 Task: Look for space in Aïn Kercha, Algeria from 9th June, 2023 to 16th June, 2023 for 2 adults in price range Rs.8000 to Rs.16000. Place can be entire place with 2 bedrooms having 2 beds and 1 bathroom. Property type can be house, flat, hotel. Booking option can be shelf check-in. Required host language is .
Action: Mouse moved to (427, 85)
Screenshot: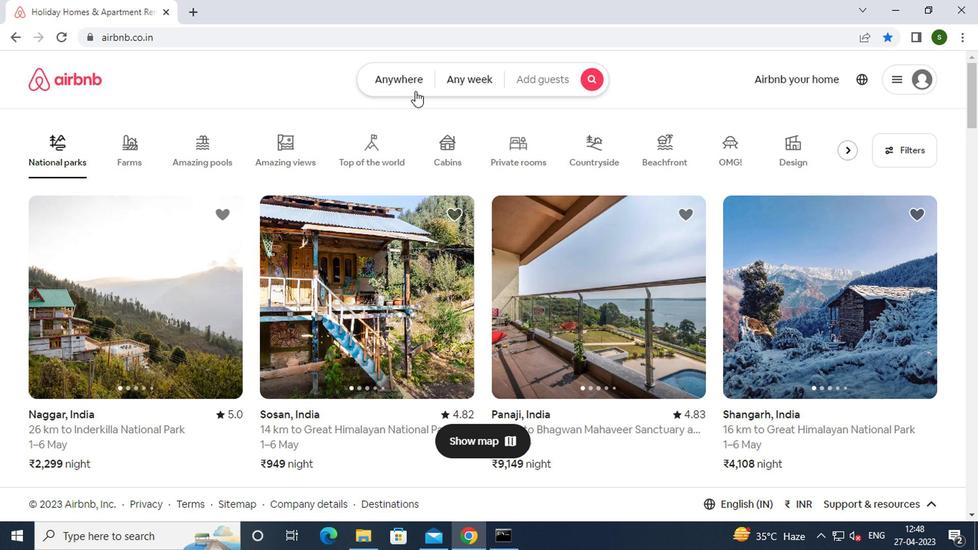
Action: Mouse pressed left at (427, 85)
Screenshot: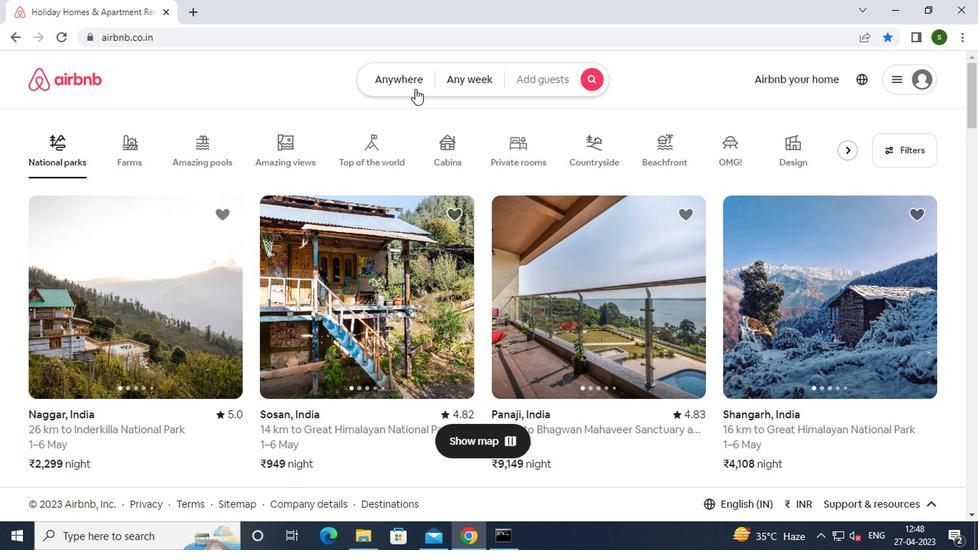 
Action: Mouse moved to (333, 134)
Screenshot: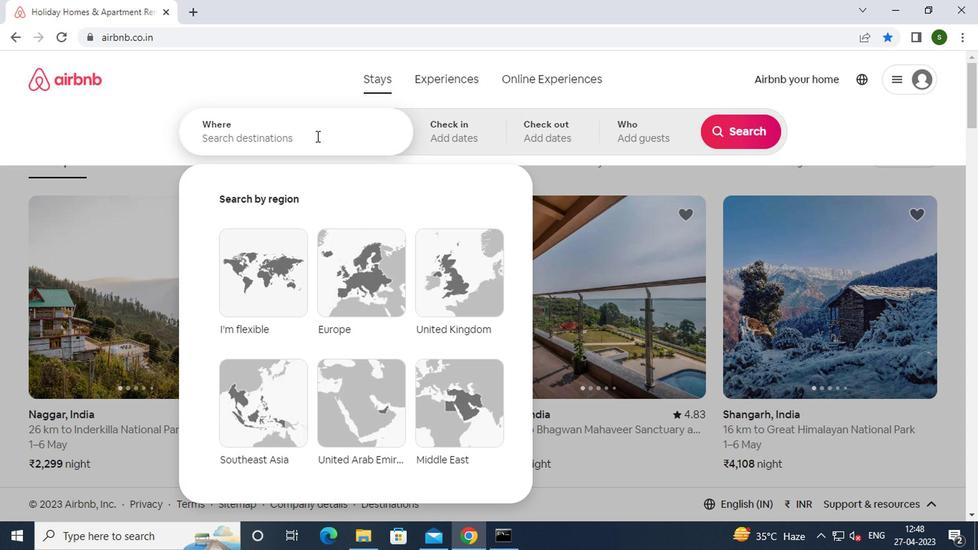 
Action: Mouse pressed left at (333, 134)
Screenshot: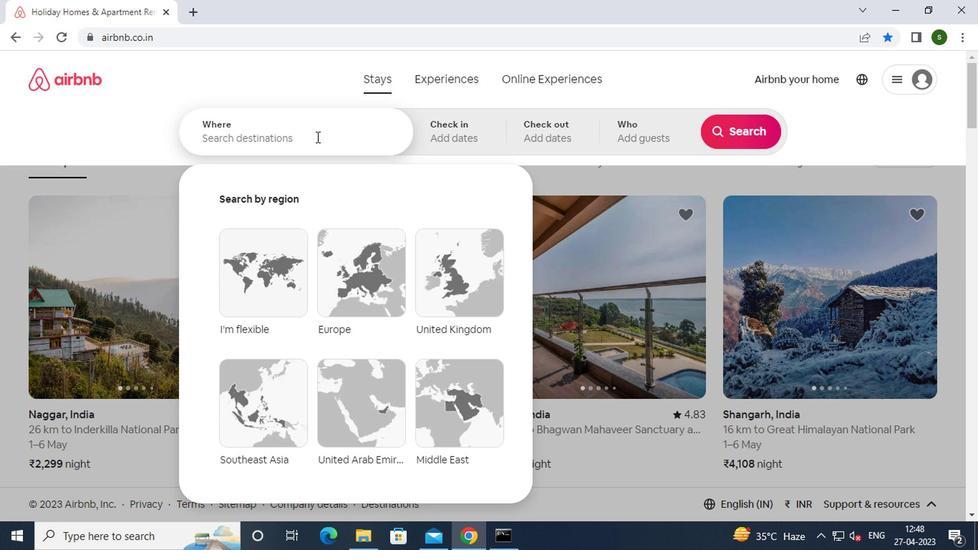 
Action: Key pressed a<Key.caps_lock>in<Key.space><Key.caps_lock>k<Key.caps_lock>ercha
Screenshot: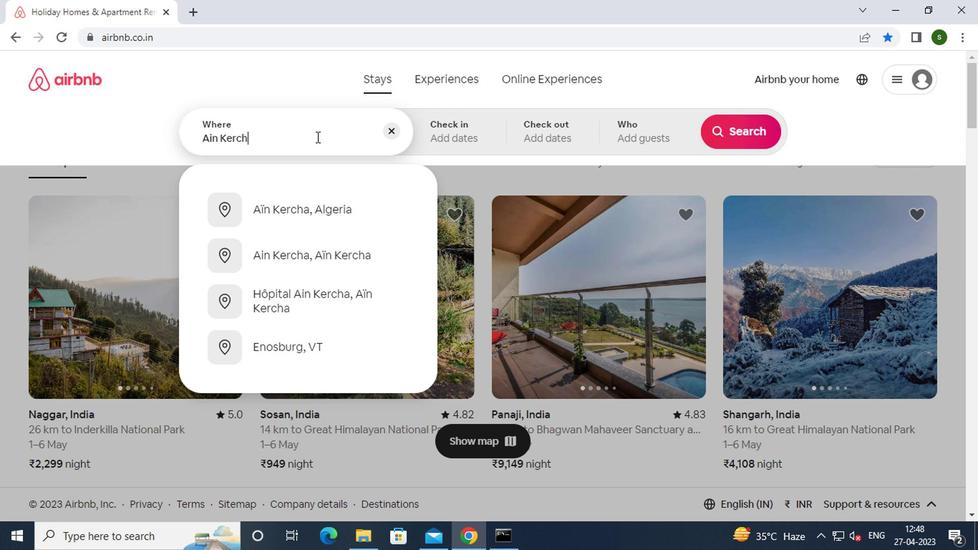 
Action: Mouse moved to (336, 195)
Screenshot: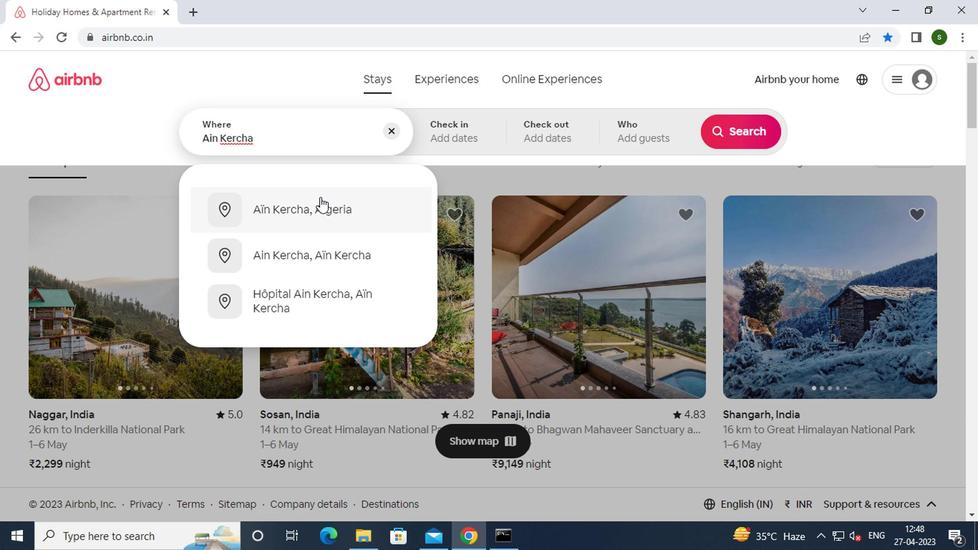 
Action: Mouse pressed left at (336, 195)
Screenshot: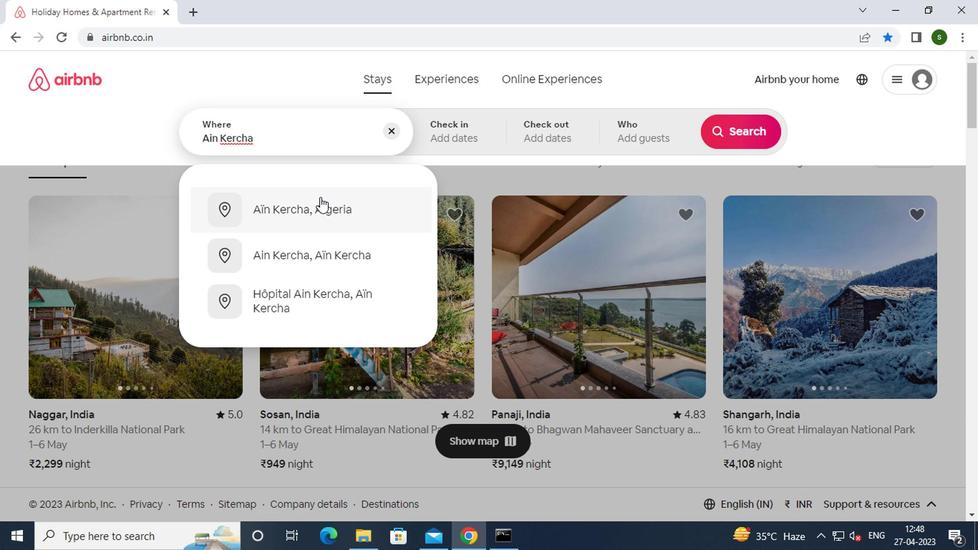 
Action: Mouse moved to (719, 243)
Screenshot: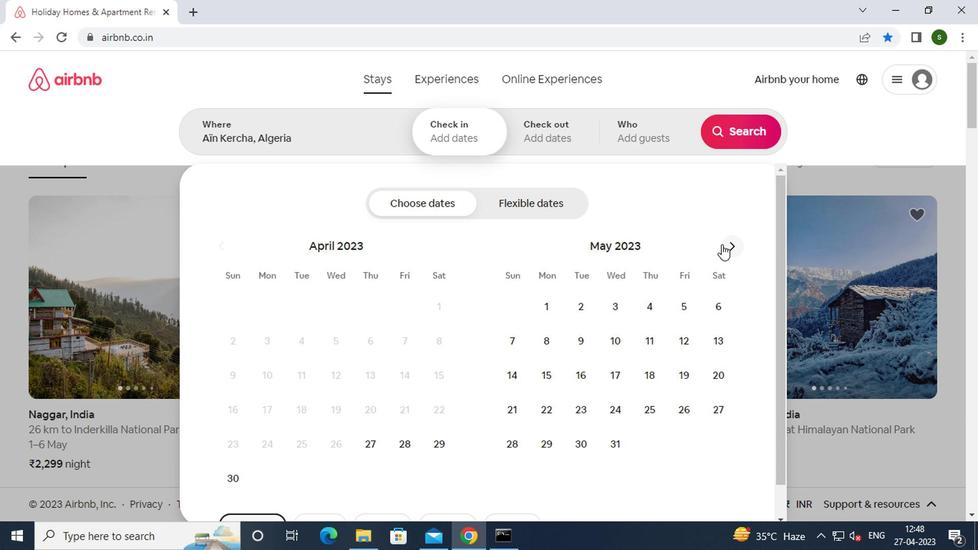 
Action: Mouse pressed left at (719, 243)
Screenshot: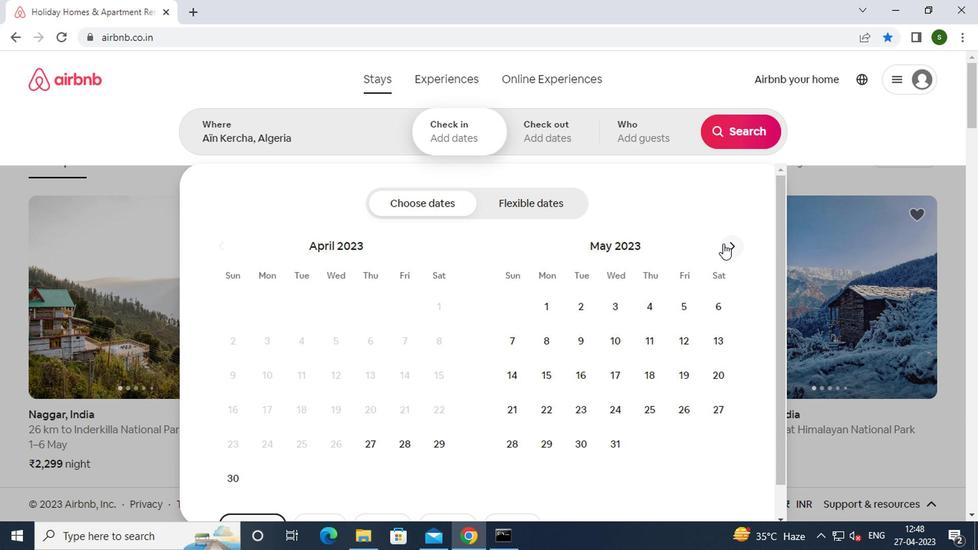 
Action: Mouse moved to (673, 343)
Screenshot: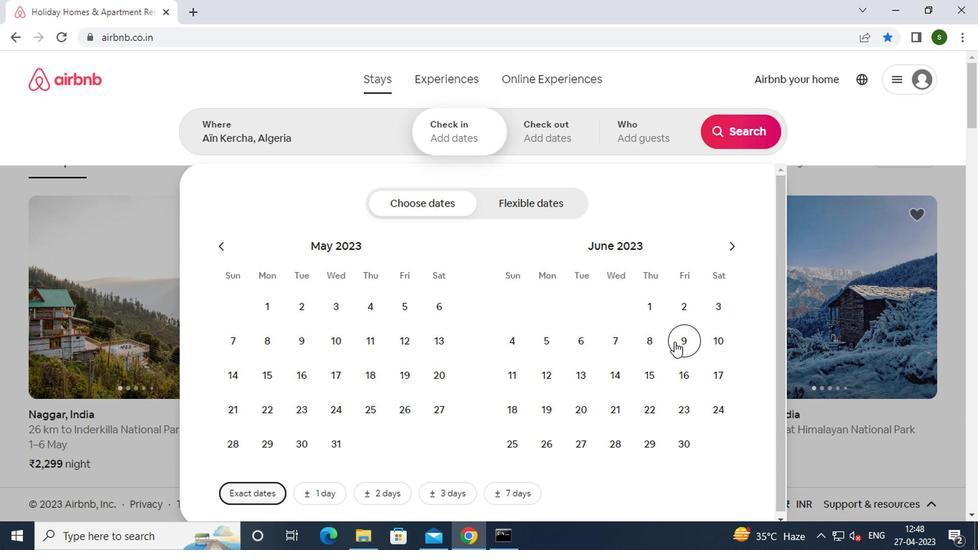 
Action: Mouse pressed left at (673, 343)
Screenshot: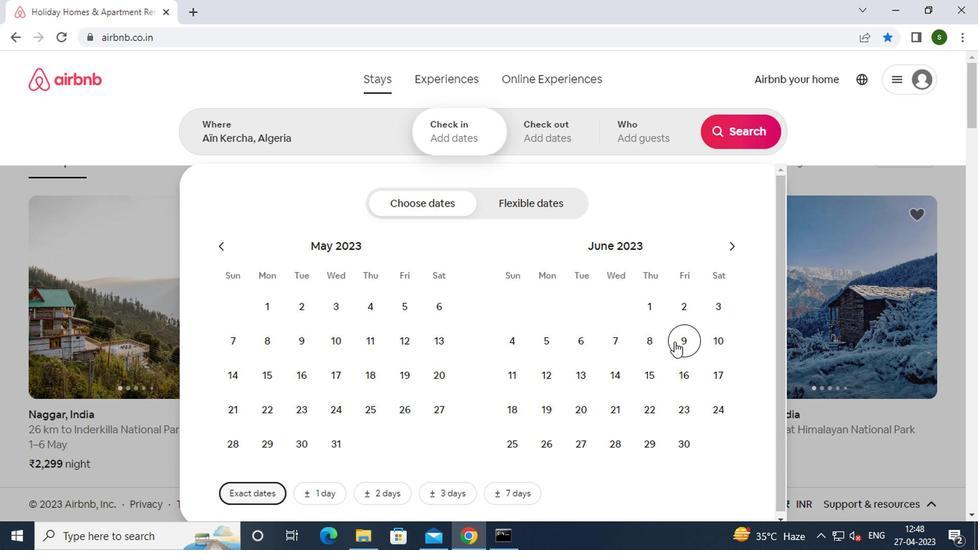 
Action: Mouse moved to (679, 368)
Screenshot: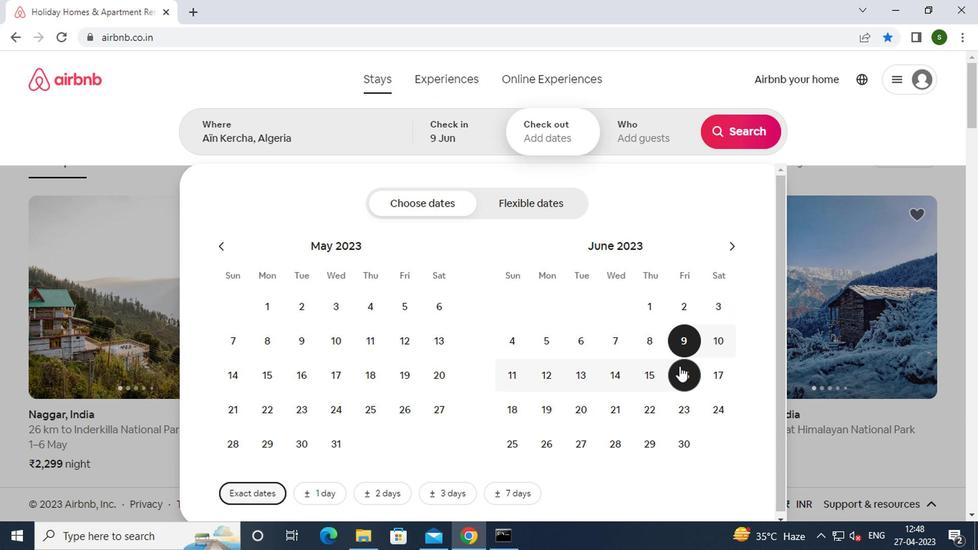 
Action: Mouse pressed left at (679, 368)
Screenshot: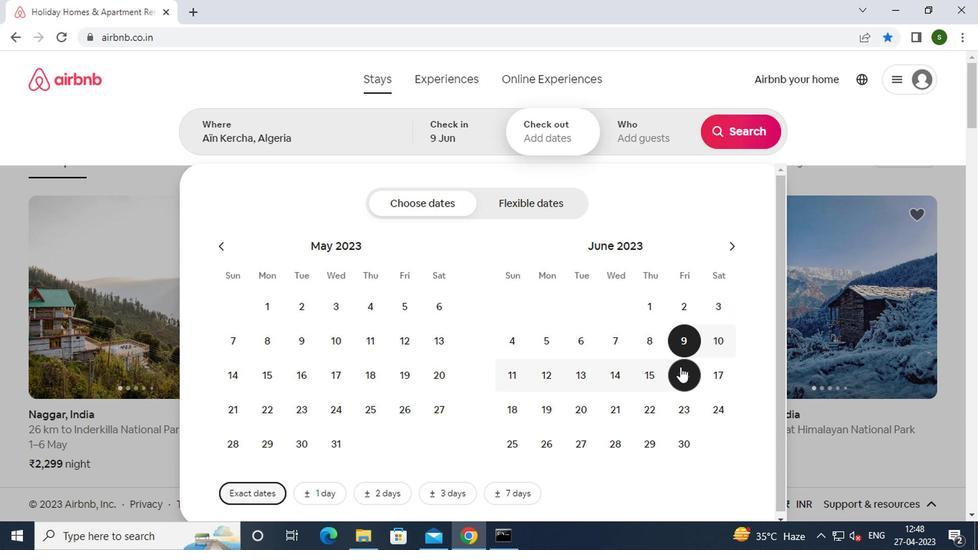 
Action: Mouse moved to (653, 136)
Screenshot: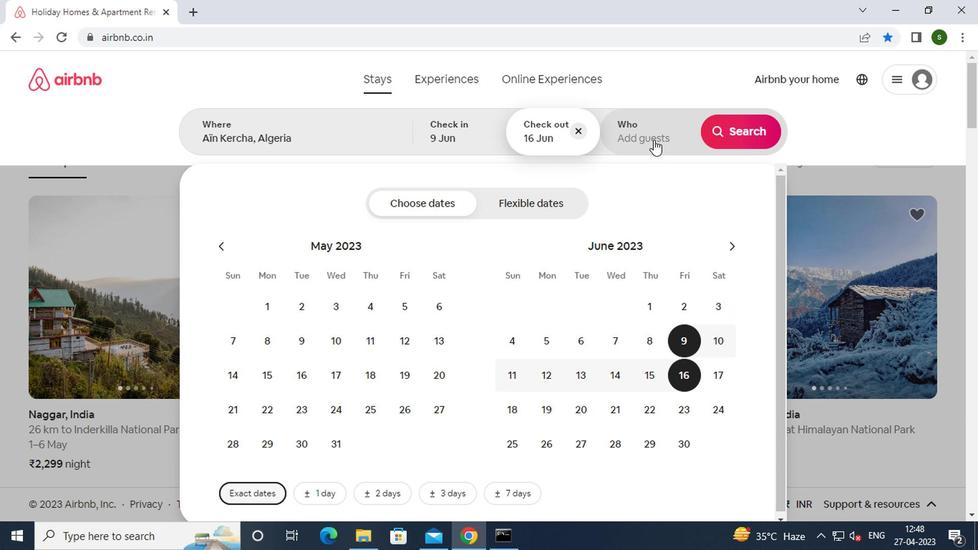 
Action: Mouse pressed left at (653, 136)
Screenshot: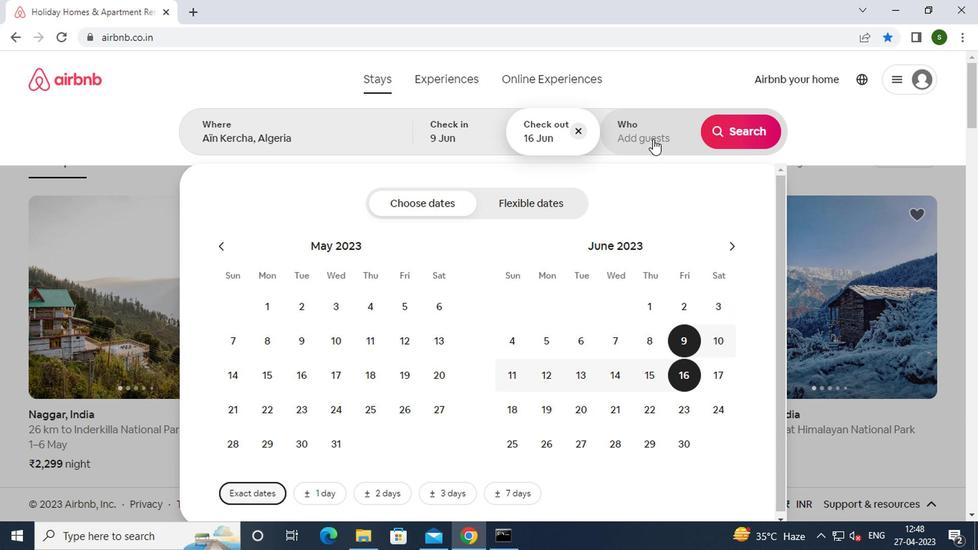 
Action: Mouse moved to (738, 208)
Screenshot: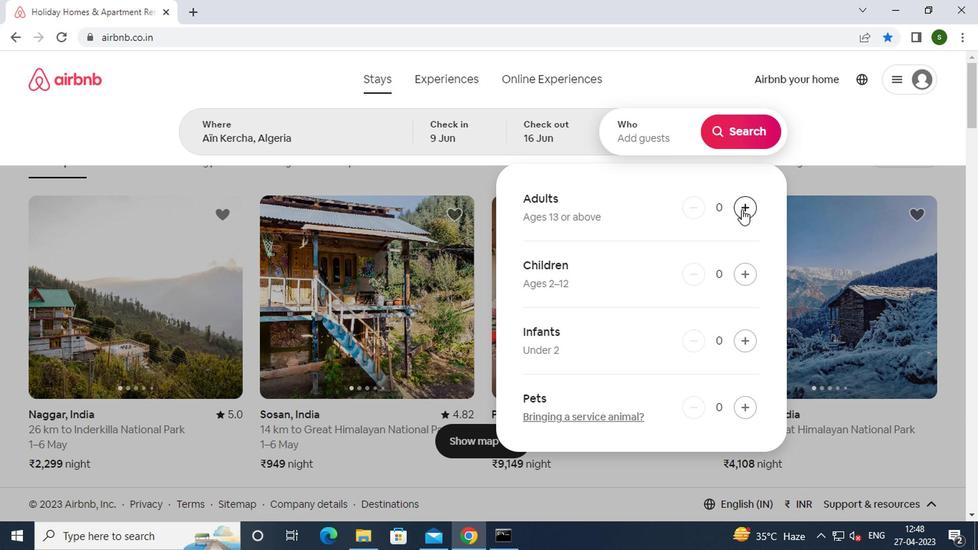 
Action: Mouse pressed left at (738, 208)
Screenshot: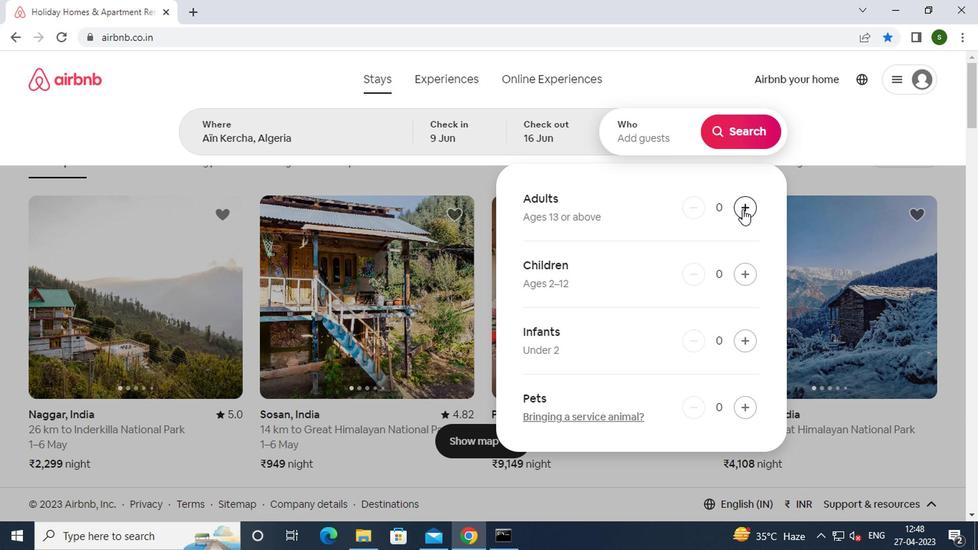 
Action: Mouse pressed left at (738, 208)
Screenshot: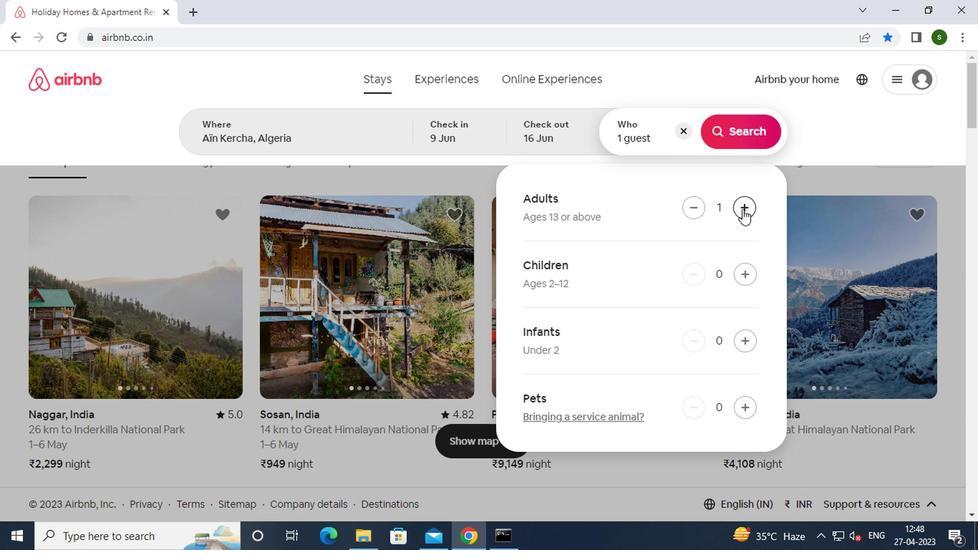 
Action: Mouse moved to (734, 128)
Screenshot: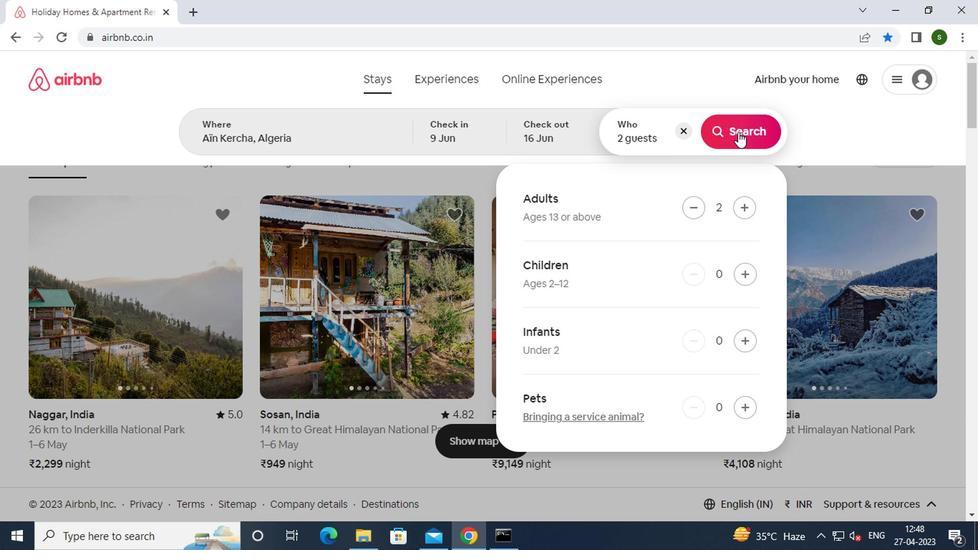 
Action: Mouse pressed left at (734, 128)
Screenshot: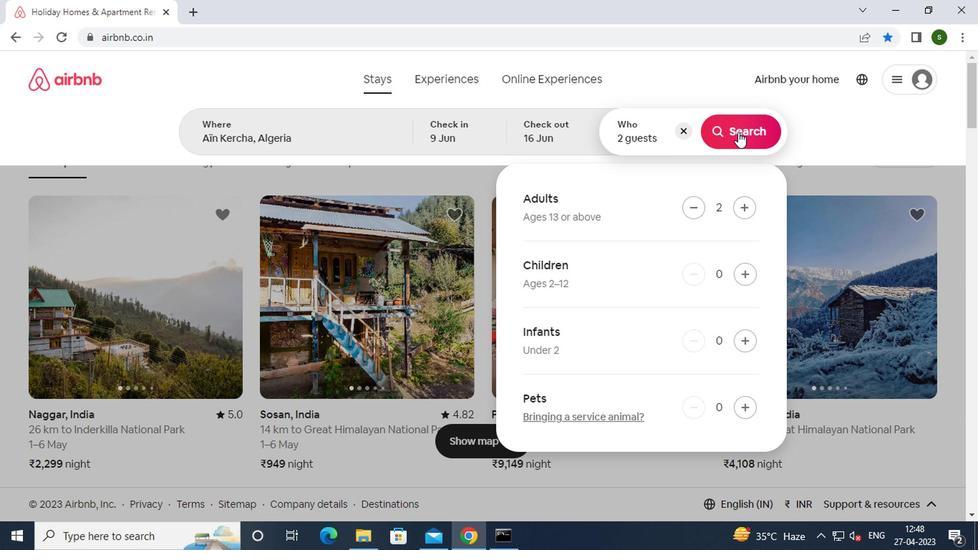 
Action: Mouse moved to (880, 134)
Screenshot: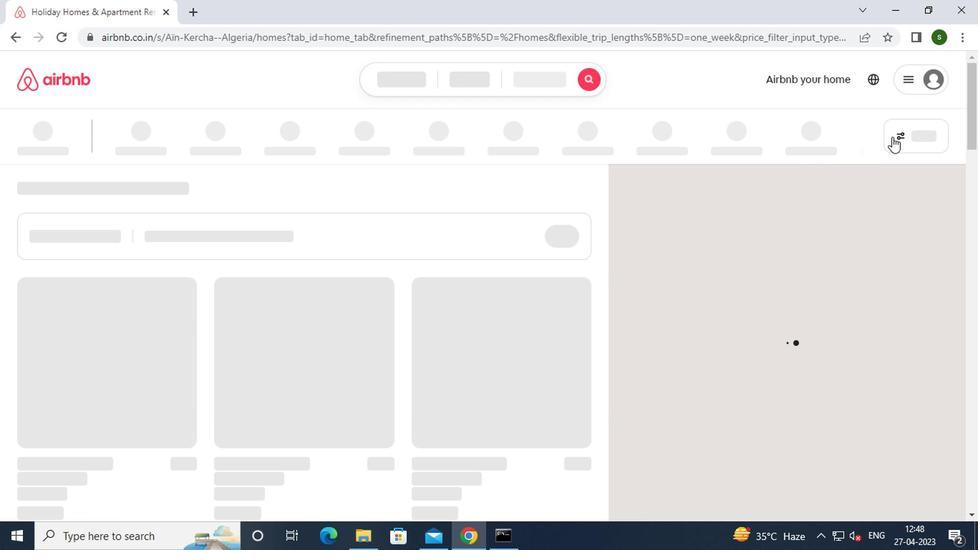 
Action: Mouse pressed left at (880, 134)
Screenshot: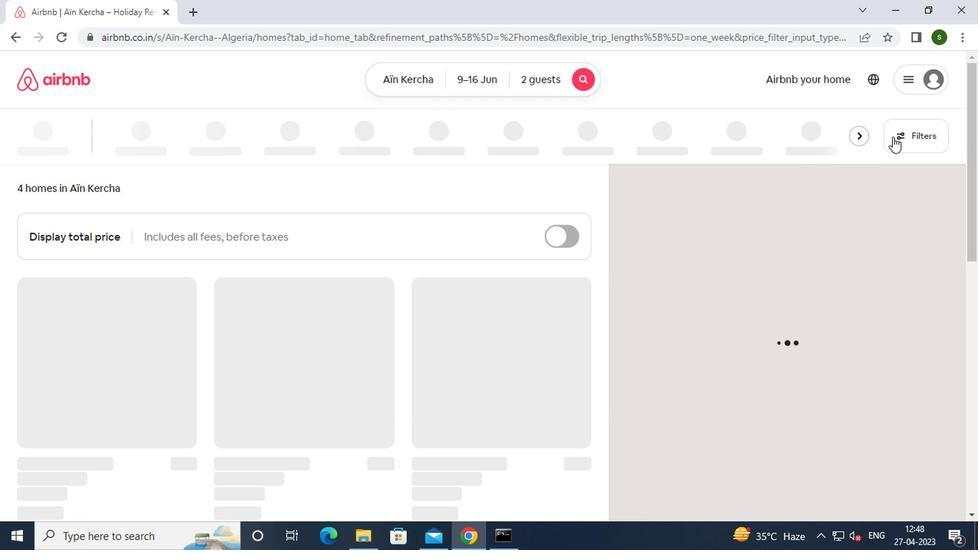 
Action: Mouse moved to (433, 320)
Screenshot: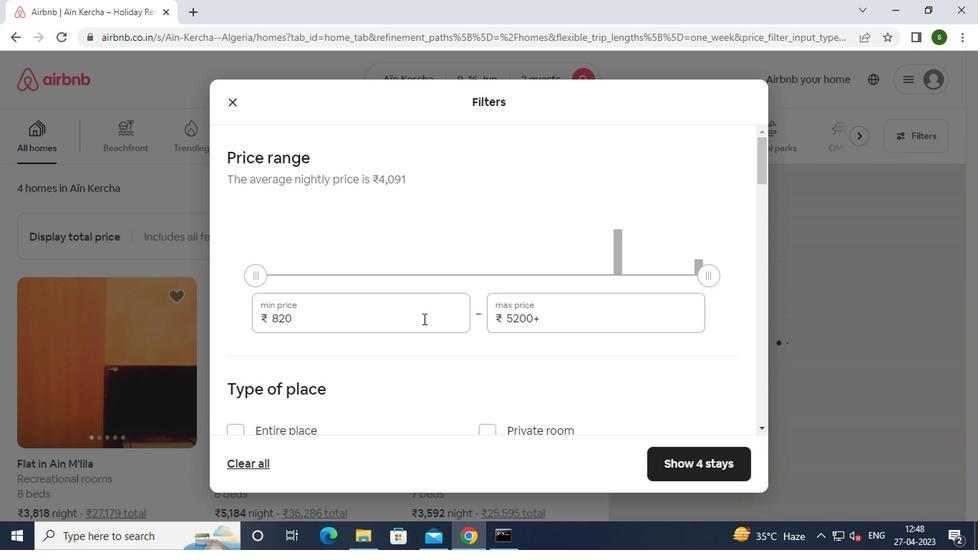 
Action: Mouse pressed left at (433, 320)
Screenshot: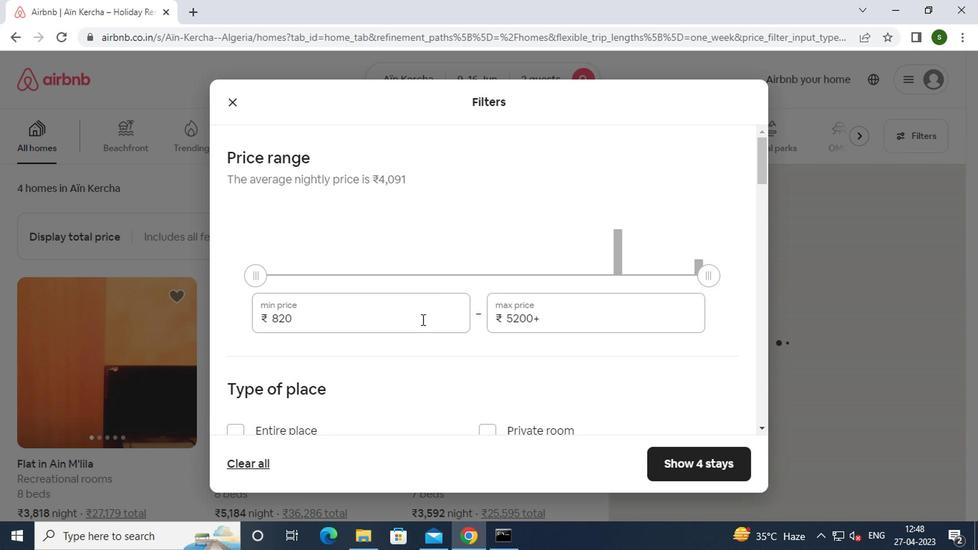 
Action: Key pressed <Key.backspace><Key.backspace><Key.backspace><Key.backspace>8000
Screenshot: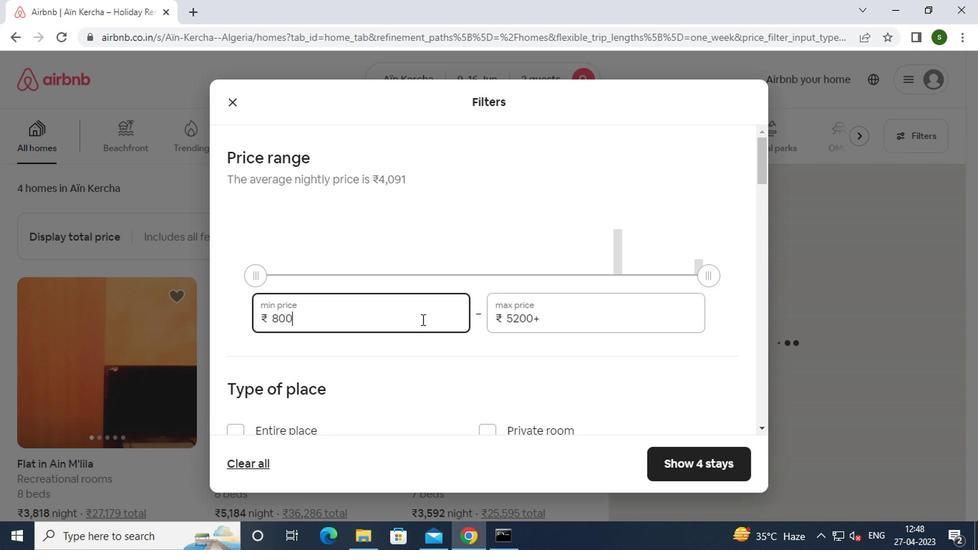 
Action: Mouse moved to (594, 317)
Screenshot: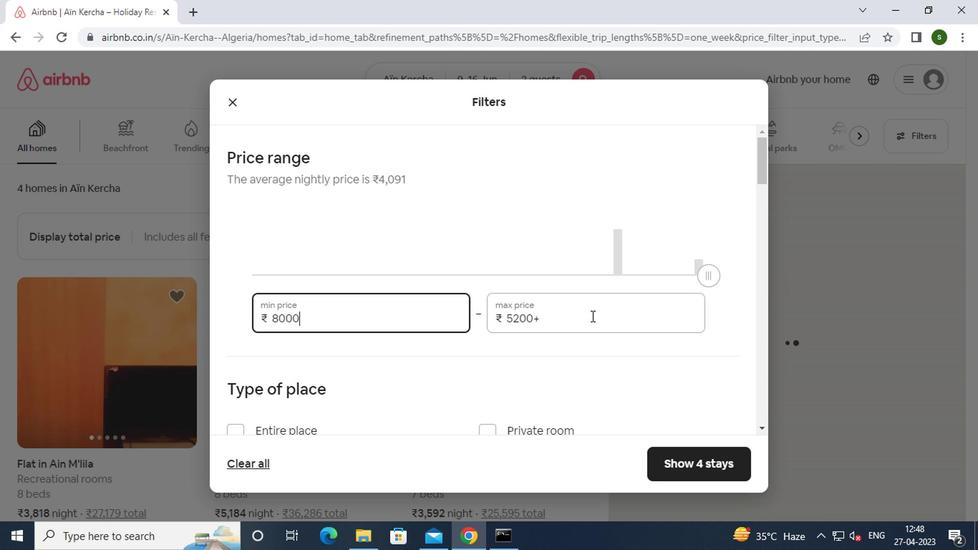 
Action: Mouse pressed left at (594, 317)
Screenshot: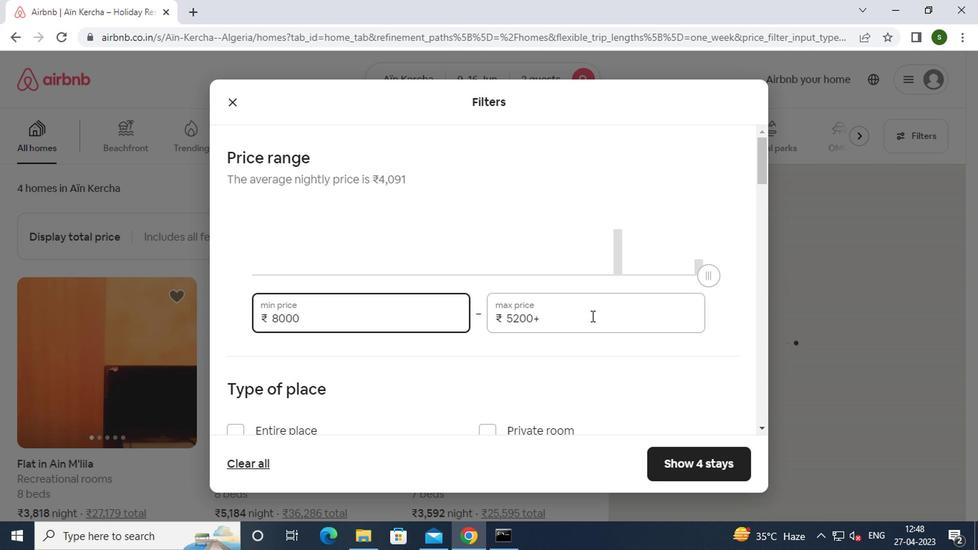 
Action: Mouse moved to (594, 317)
Screenshot: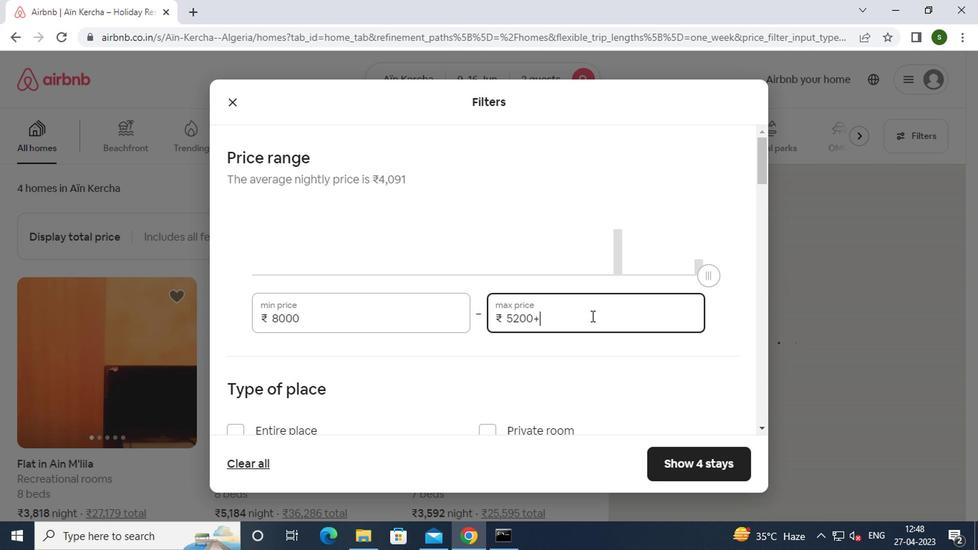 
Action: Key pressed <Key.backspace><Key.backspace><Key.backspace><Key.backspace><Key.backspace><Key.backspace><Key.backspace><Key.backspace>16000
Screenshot: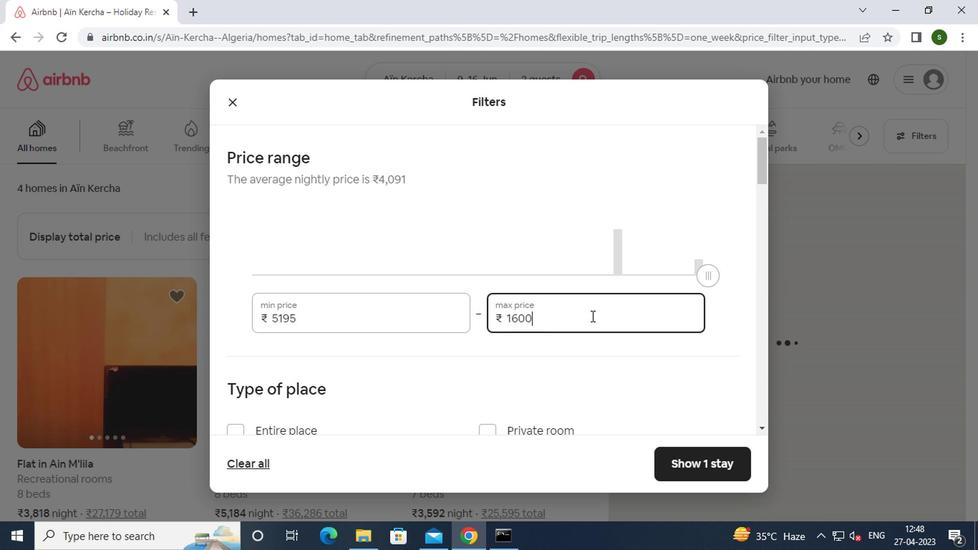 
Action: Mouse moved to (490, 278)
Screenshot: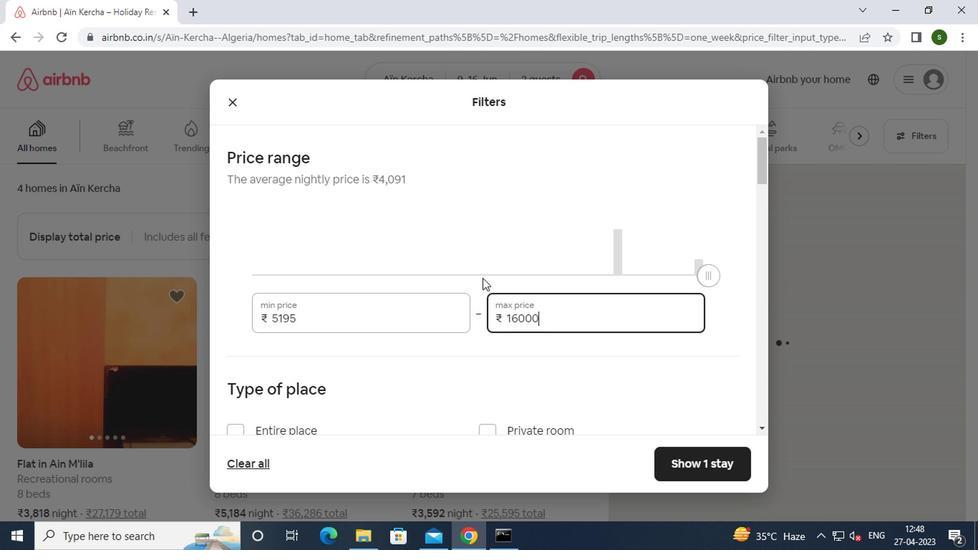 
Action: Mouse scrolled (490, 277) with delta (0, -1)
Screenshot: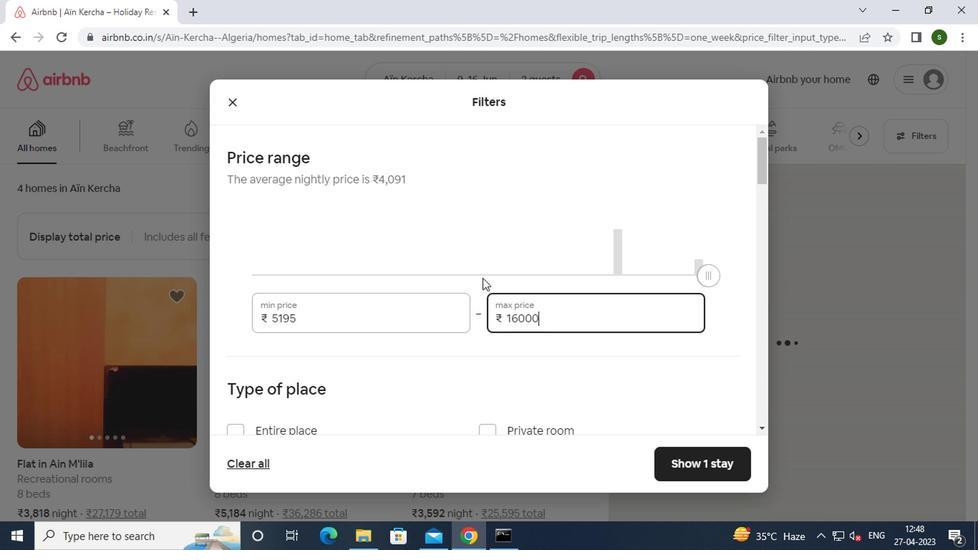 
Action: Mouse scrolled (490, 277) with delta (0, -1)
Screenshot: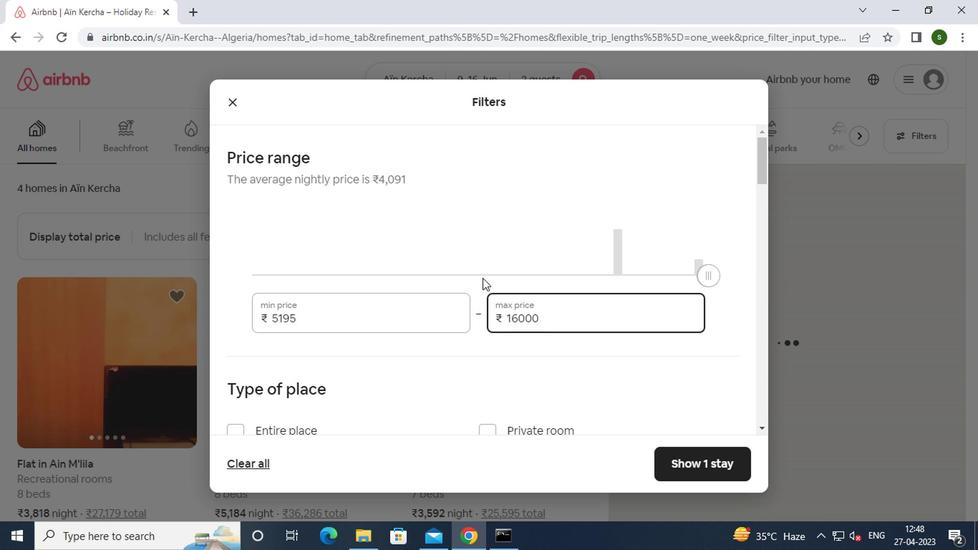 
Action: Mouse moved to (297, 296)
Screenshot: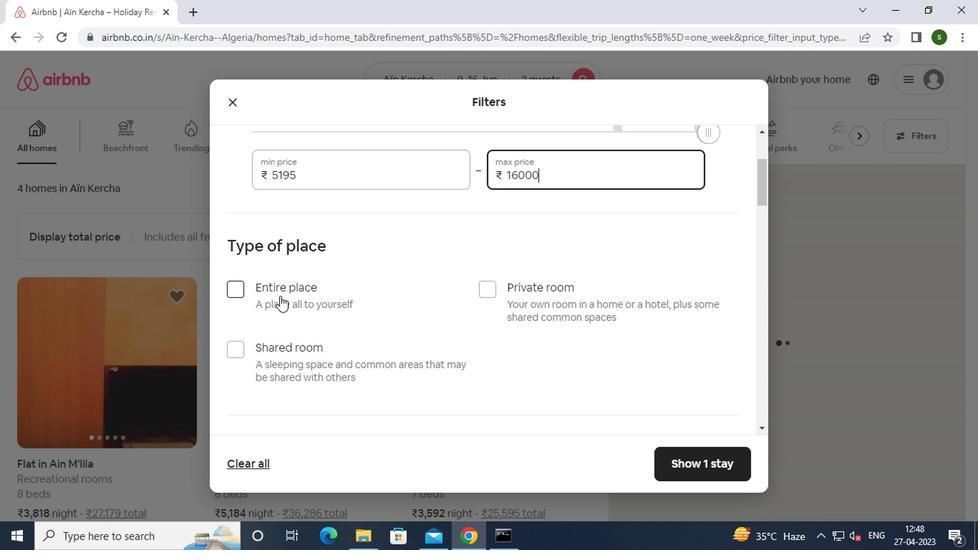 
Action: Mouse pressed left at (297, 296)
Screenshot: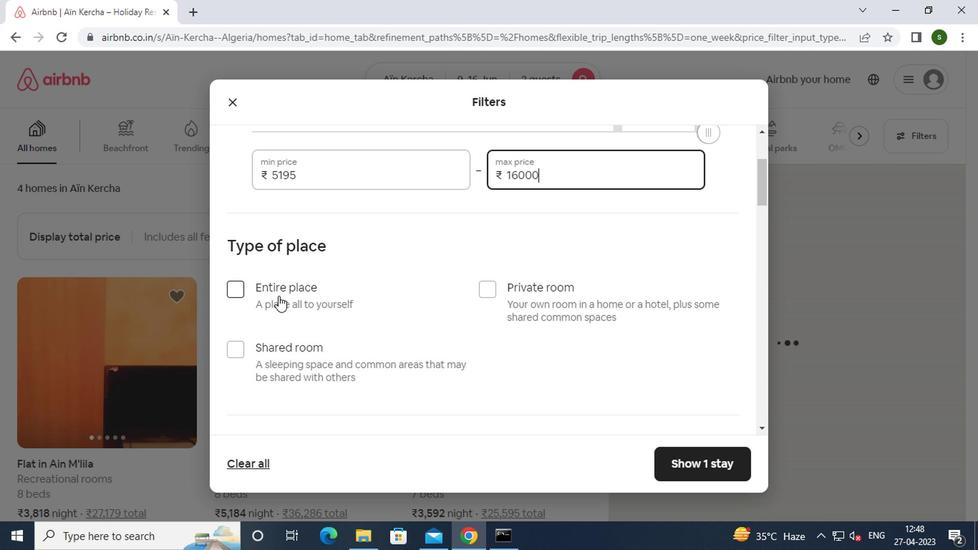 
Action: Mouse moved to (372, 291)
Screenshot: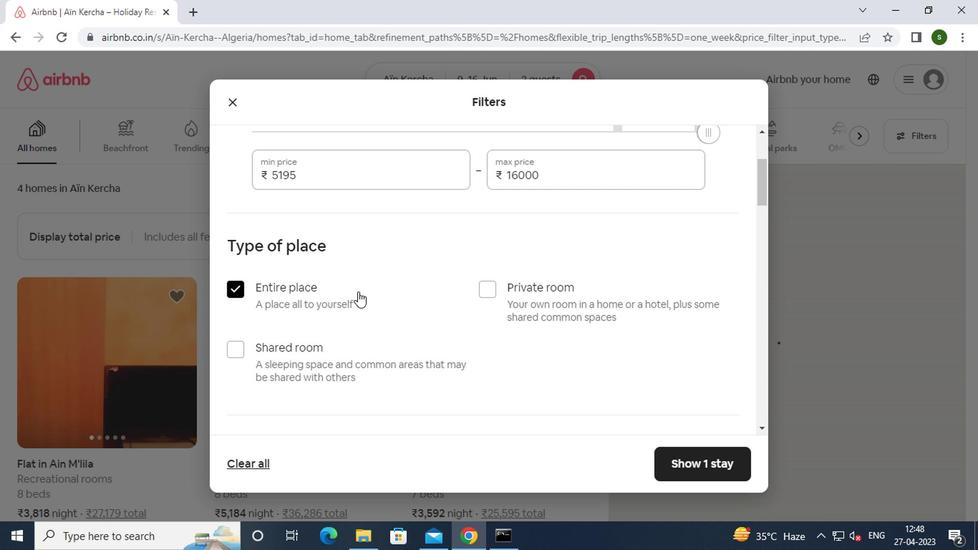 
Action: Mouse scrolled (372, 290) with delta (0, 0)
Screenshot: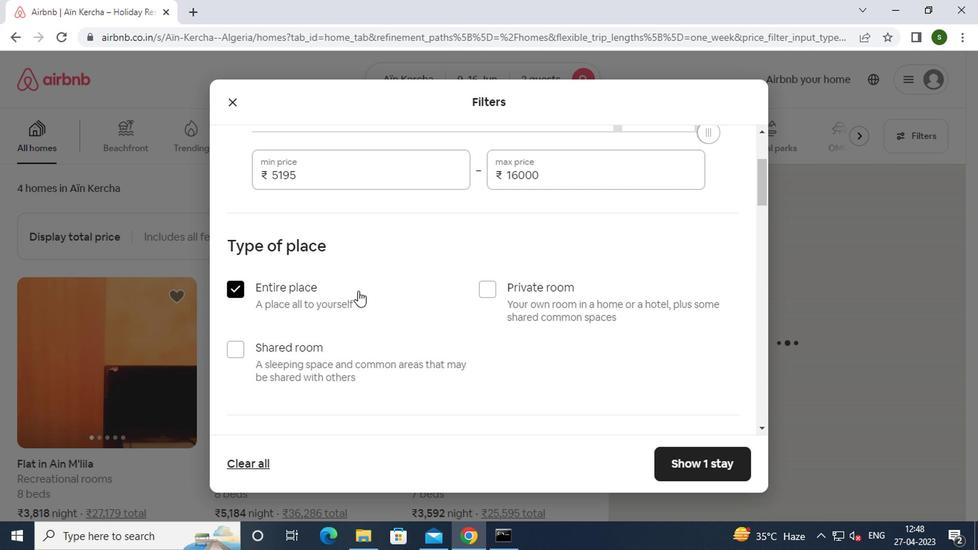 
Action: Mouse scrolled (372, 290) with delta (0, 0)
Screenshot: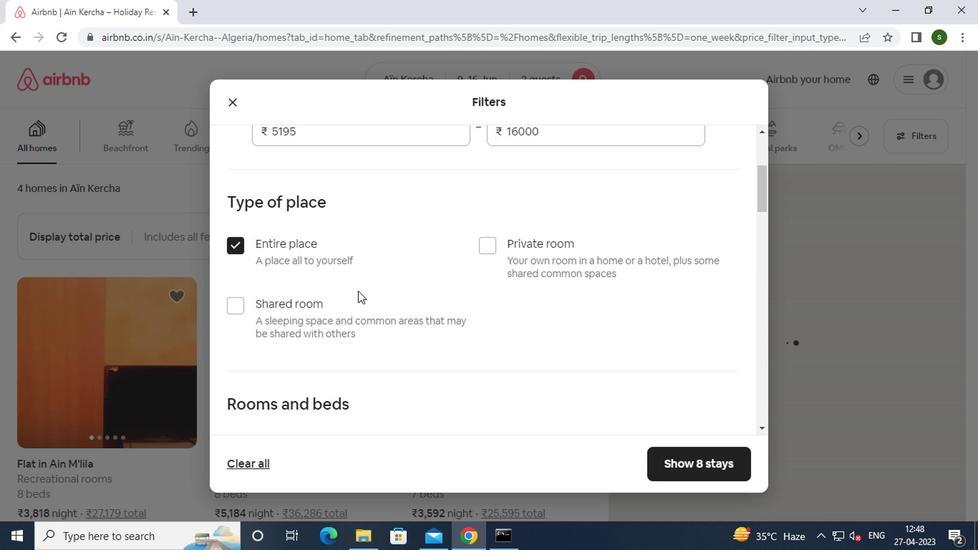 
Action: Mouse scrolled (372, 290) with delta (0, 0)
Screenshot: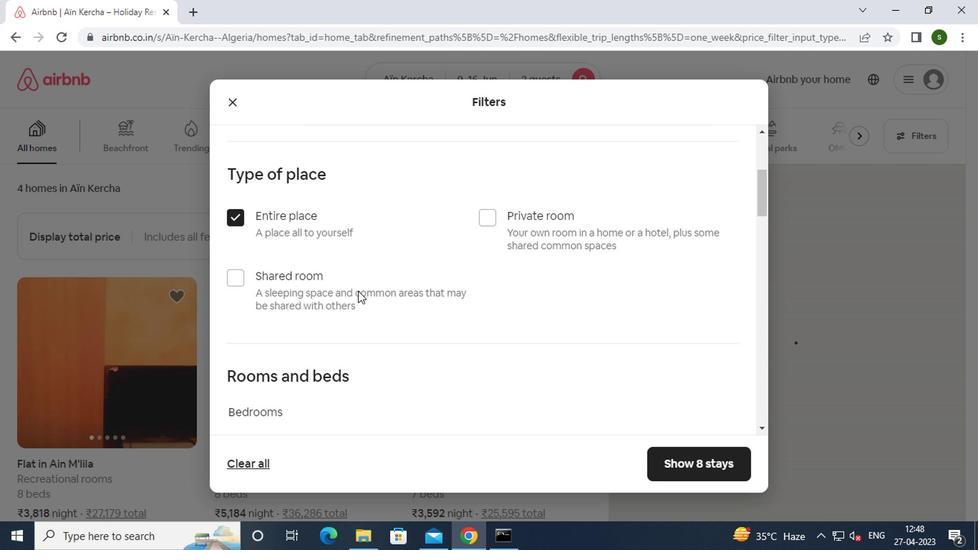 
Action: Mouse scrolled (372, 290) with delta (0, 0)
Screenshot: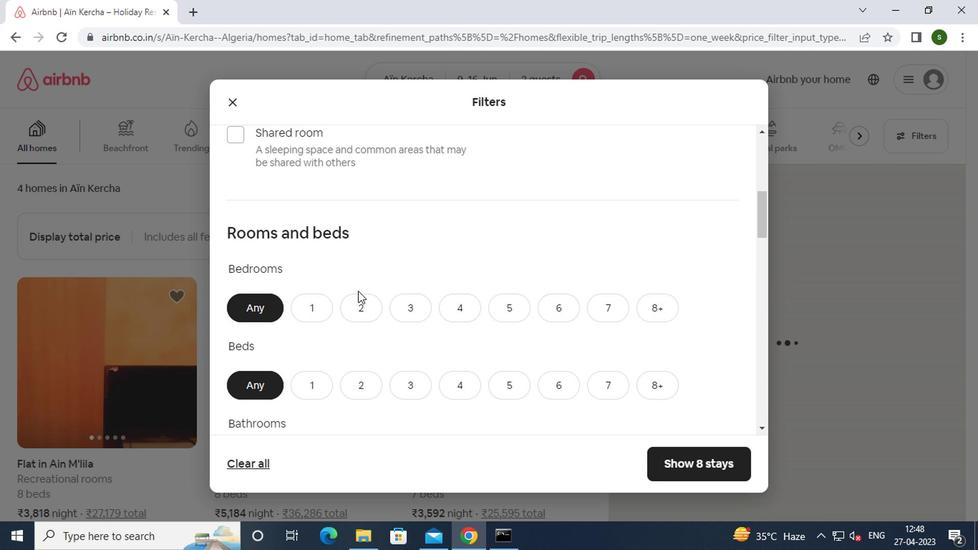 
Action: Mouse moved to (367, 237)
Screenshot: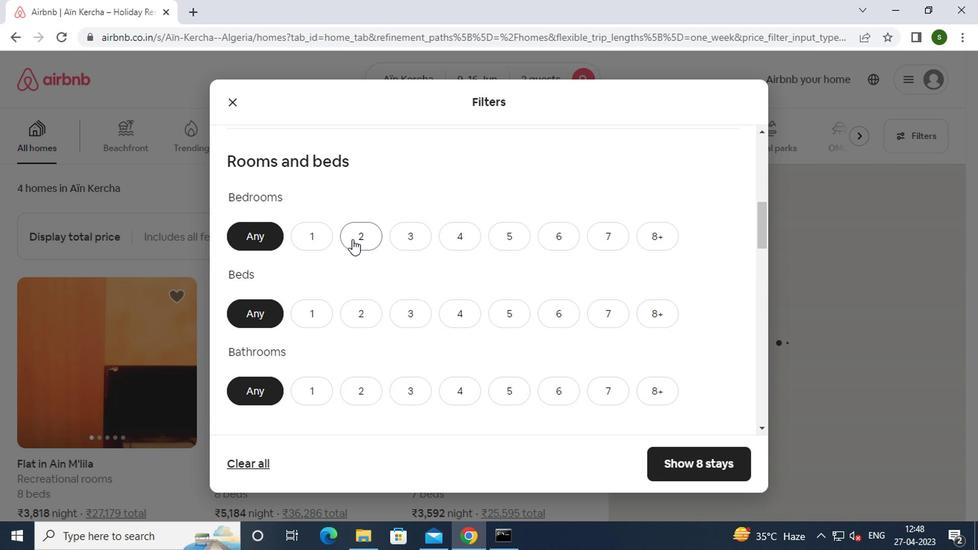 
Action: Mouse pressed left at (367, 237)
Screenshot: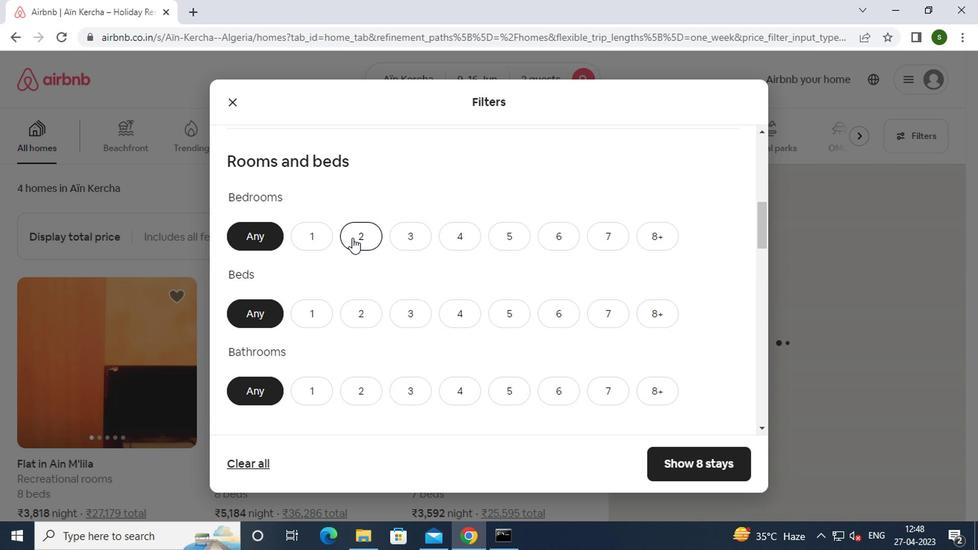 
Action: Mouse moved to (373, 310)
Screenshot: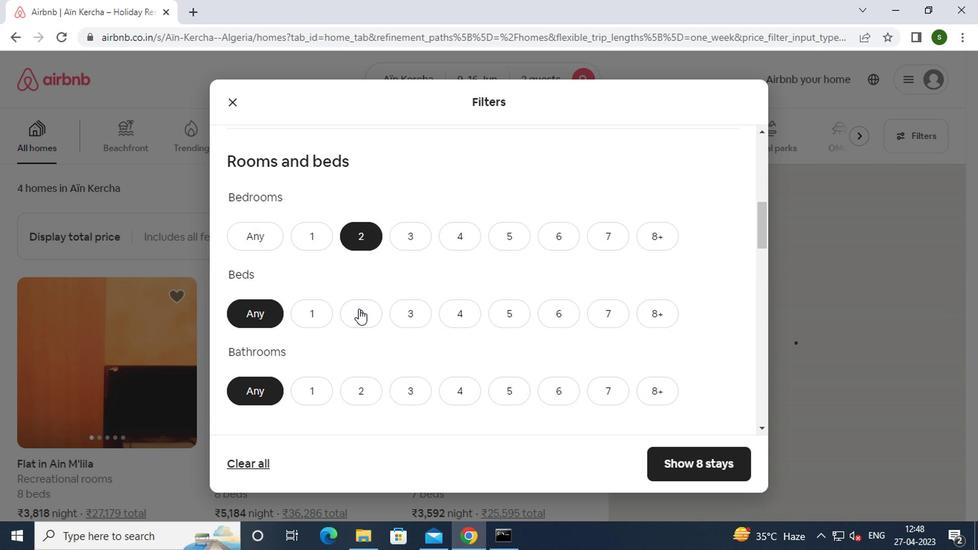 
Action: Mouse pressed left at (373, 310)
Screenshot: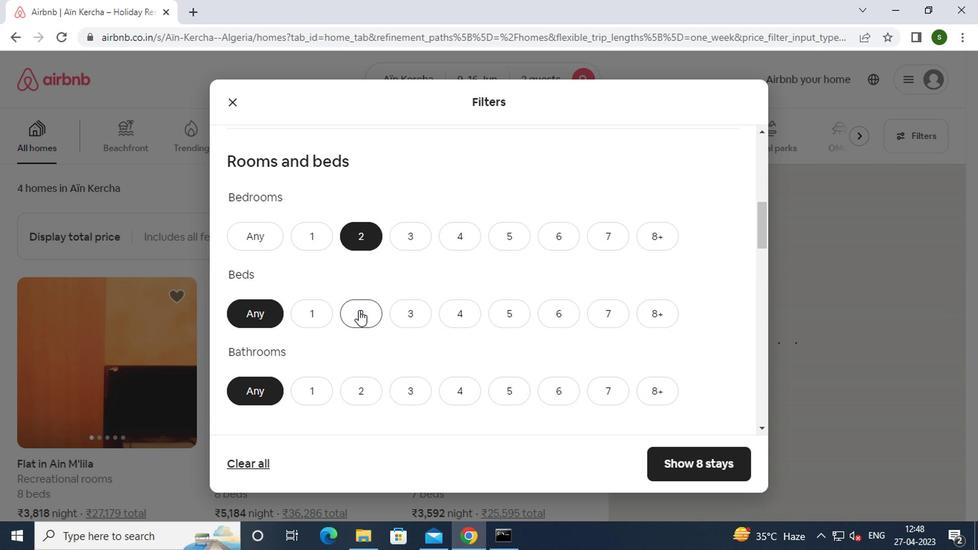 
Action: Mouse moved to (339, 392)
Screenshot: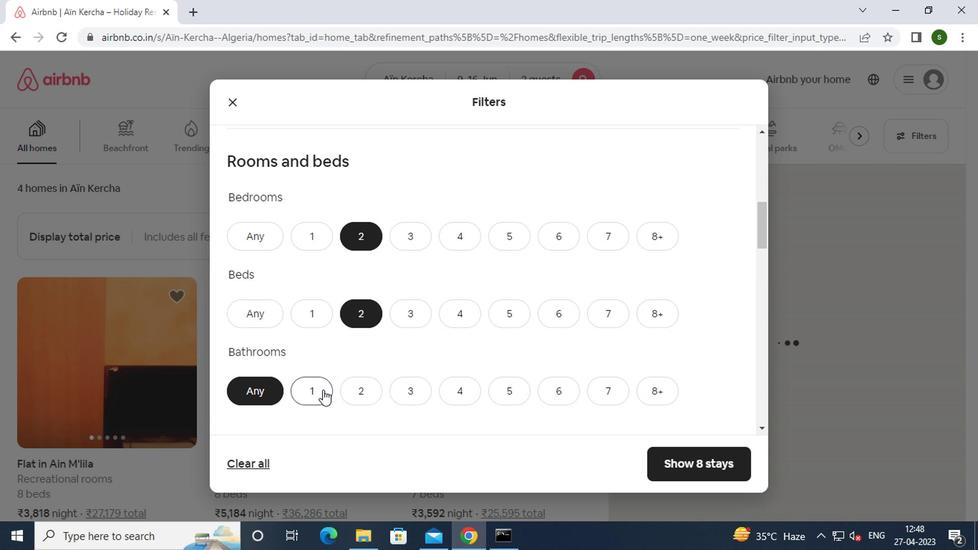 
Action: Mouse pressed left at (339, 392)
Screenshot: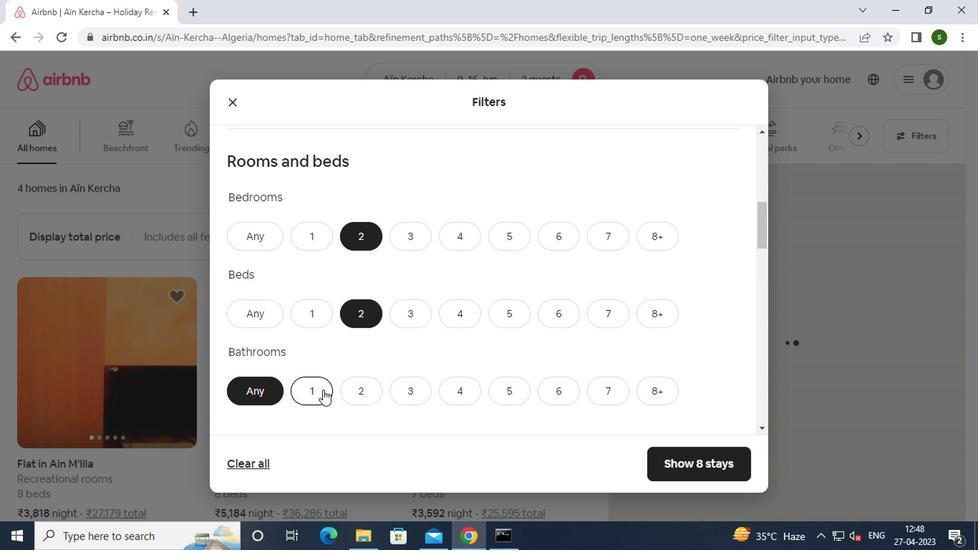 
Action: Mouse moved to (416, 344)
Screenshot: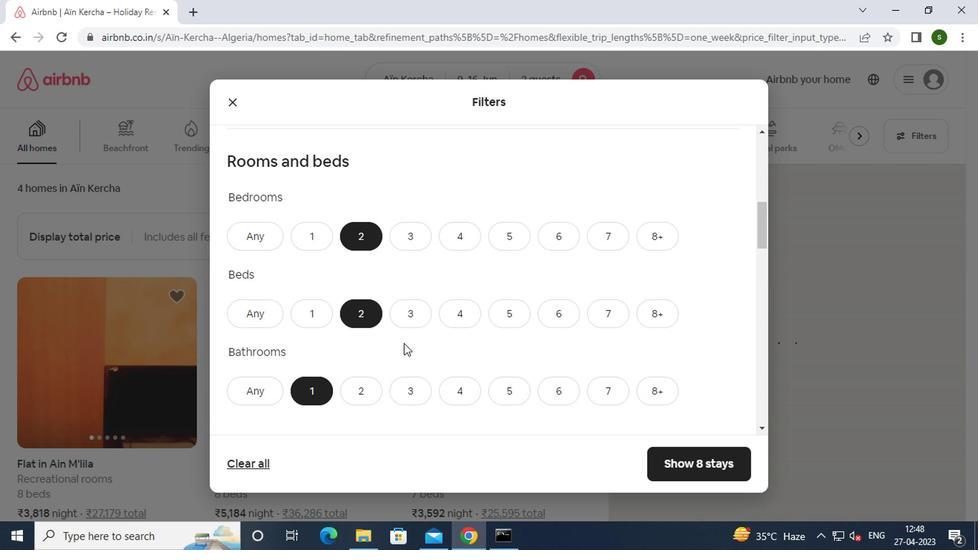 
Action: Mouse scrolled (416, 344) with delta (0, 0)
Screenshot: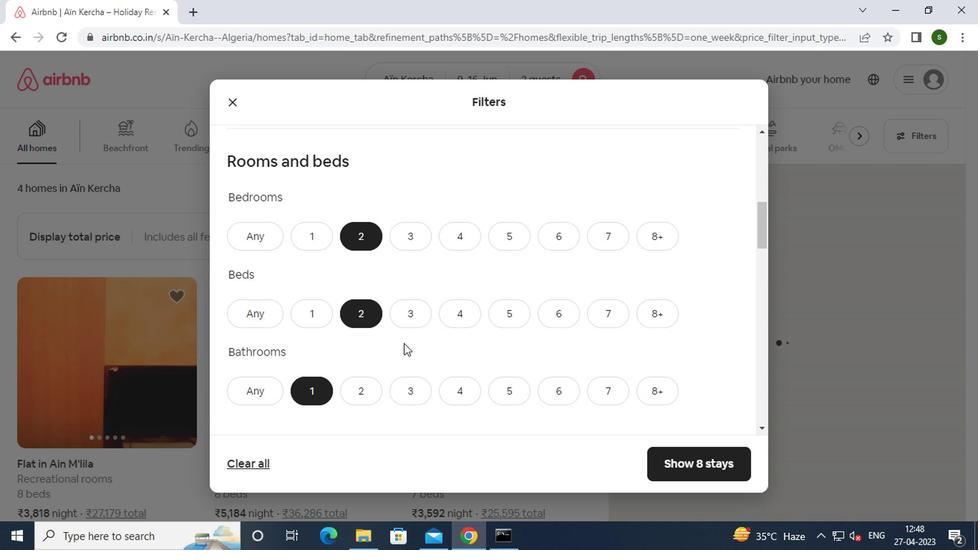 
Action: Mouse scrolled (416, 344) with delta (0, 0)
Screenshot: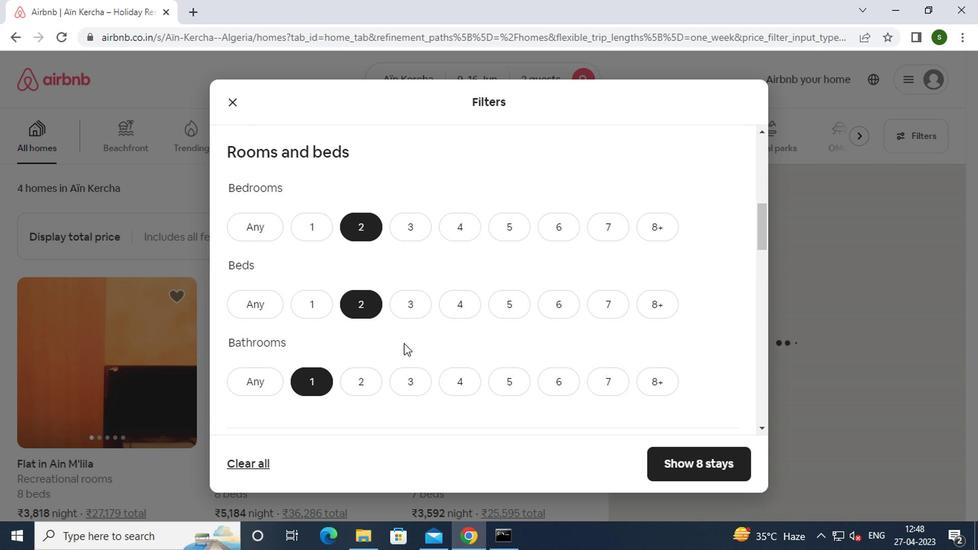 
Action: Mouse scrolled (416, 344) with delta (0, 0)
Screenshot: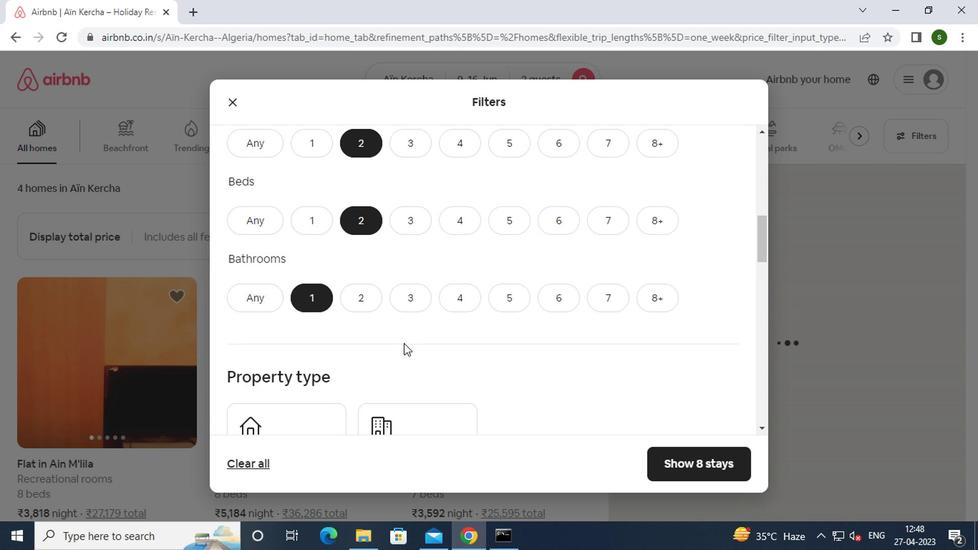
Action: Mouse moved to (325, 354)
Screenshot: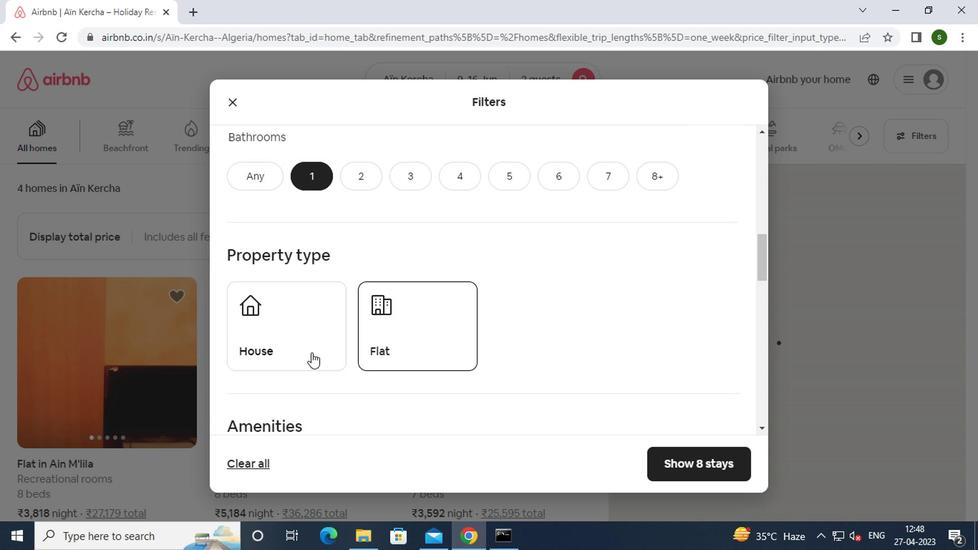 
Action: Mouse pressed left at (325, 354)
Screenshot: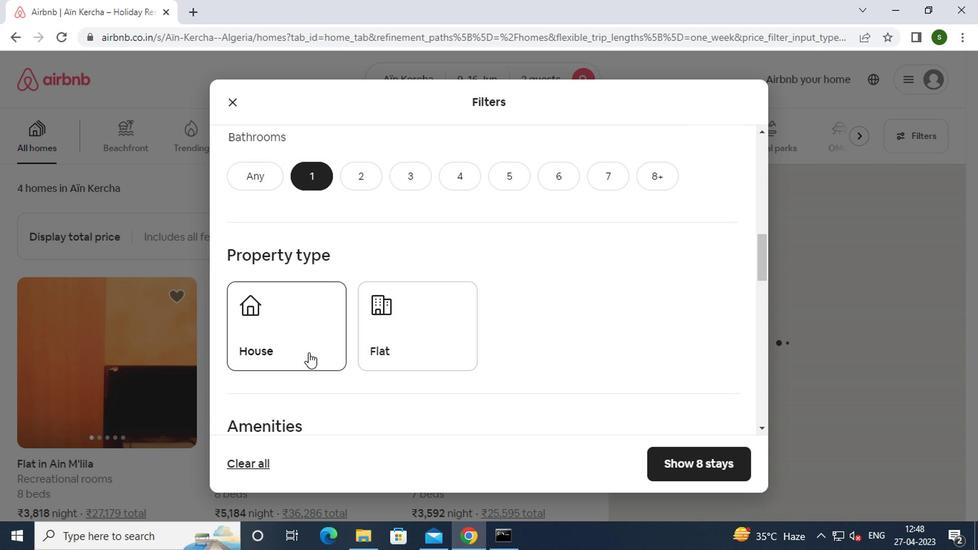 
Action: Mouse moved to (463, 342)
Screenshot: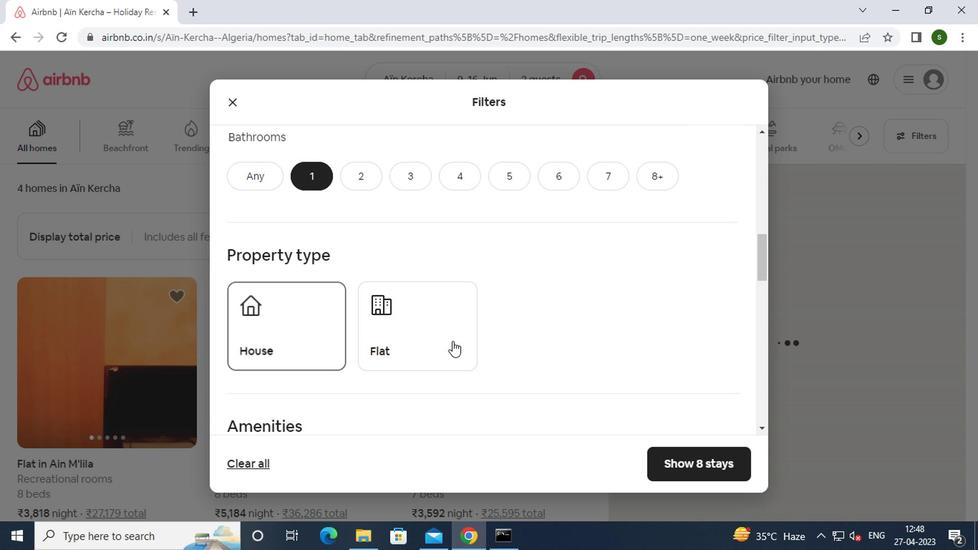 
Action: Mouse pressed left at (463, 342)
Screenshot: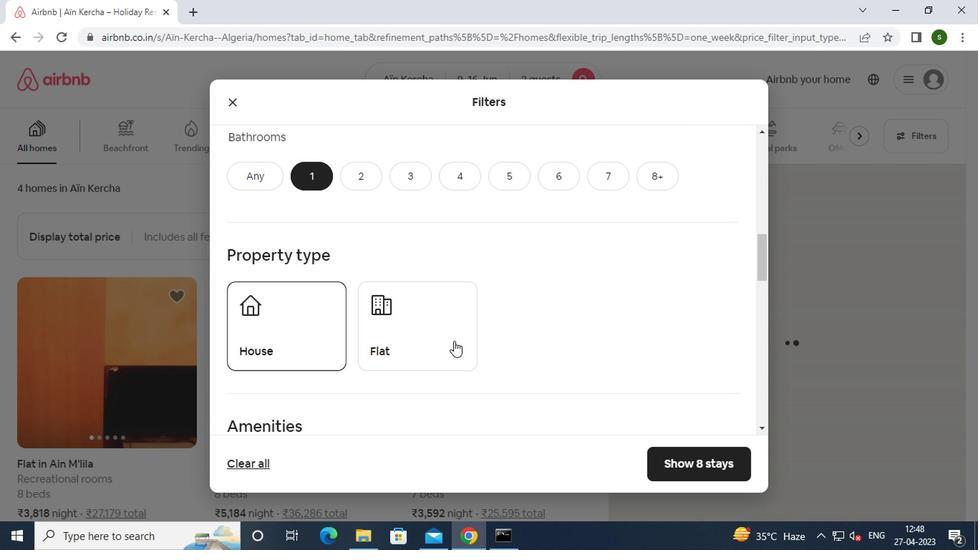 
Action: Mouse moved to (630, 306)
Screenshot: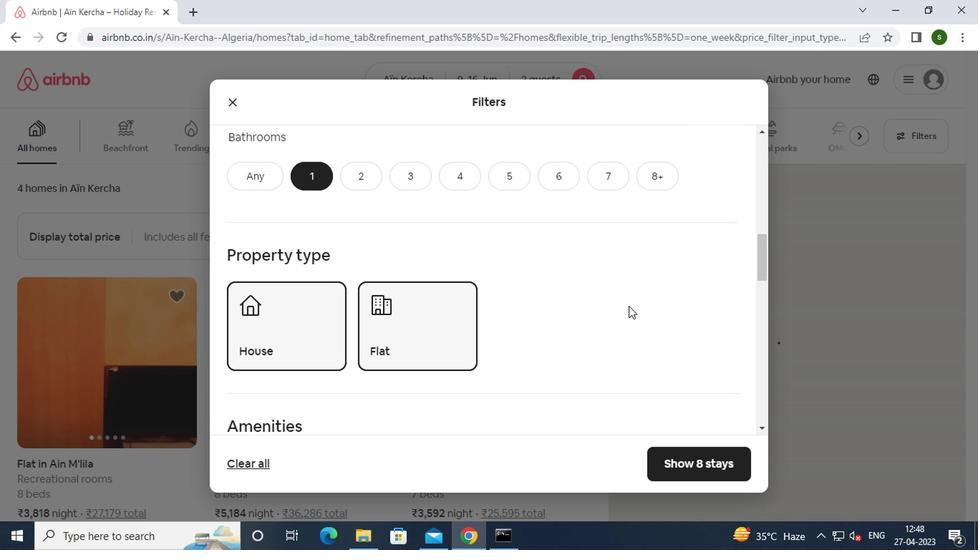 
Action: Mouse scrolled (630, 305) with delta (0, 0)
Screenshot: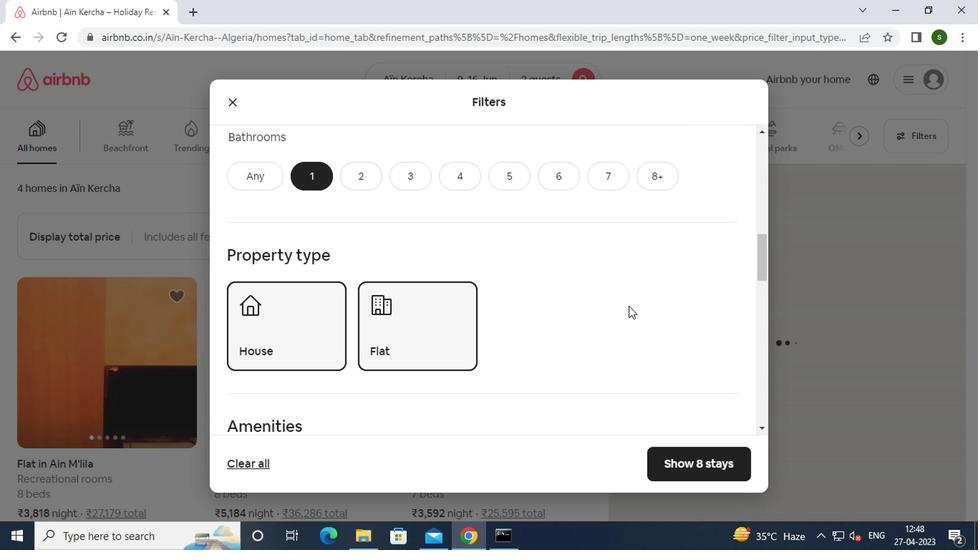 
Action: Mouse scrolled (630, 305) with delta (0, 0)
Screenshot: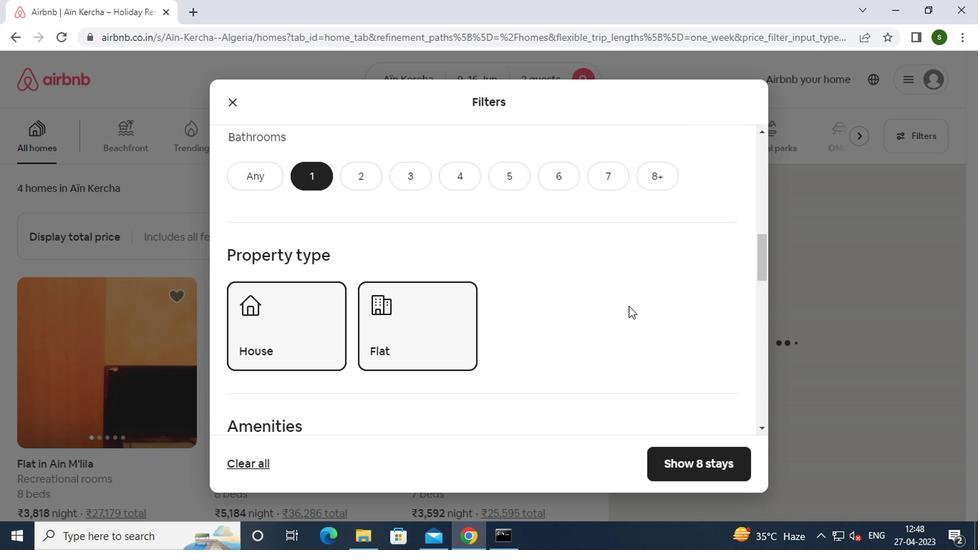 
Action: Mouse scrolled (630, 305) with delta (0, 0)
Screenshot: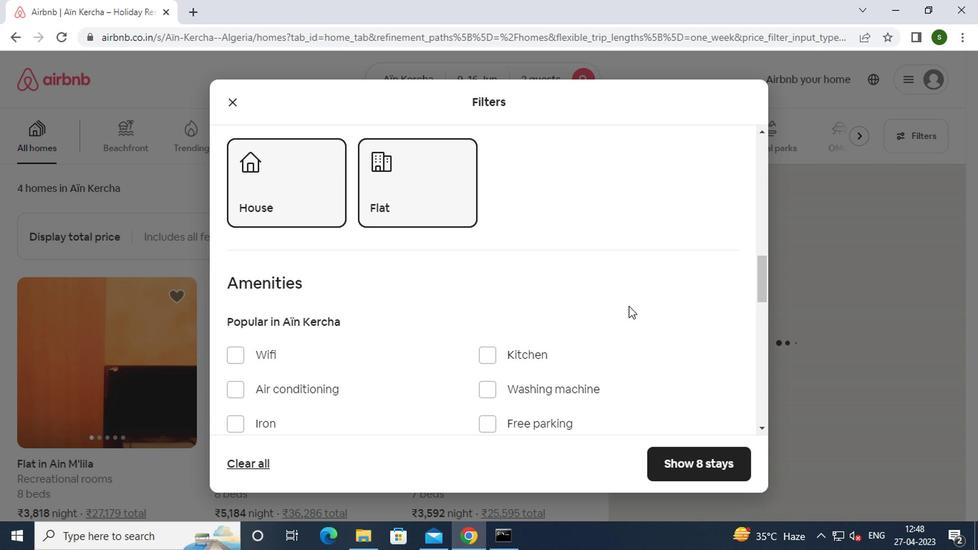 
Action: Mouse scrolled (630, 305) with delta (0, 0)
Screenshot: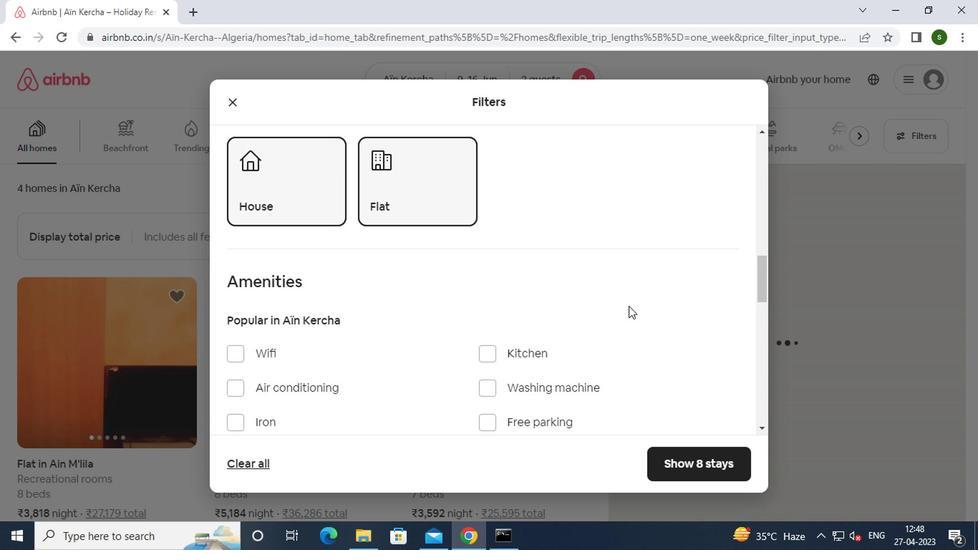 
Action: Mouse scrolled (630, 305) with delta (0, 0)
Screenshot: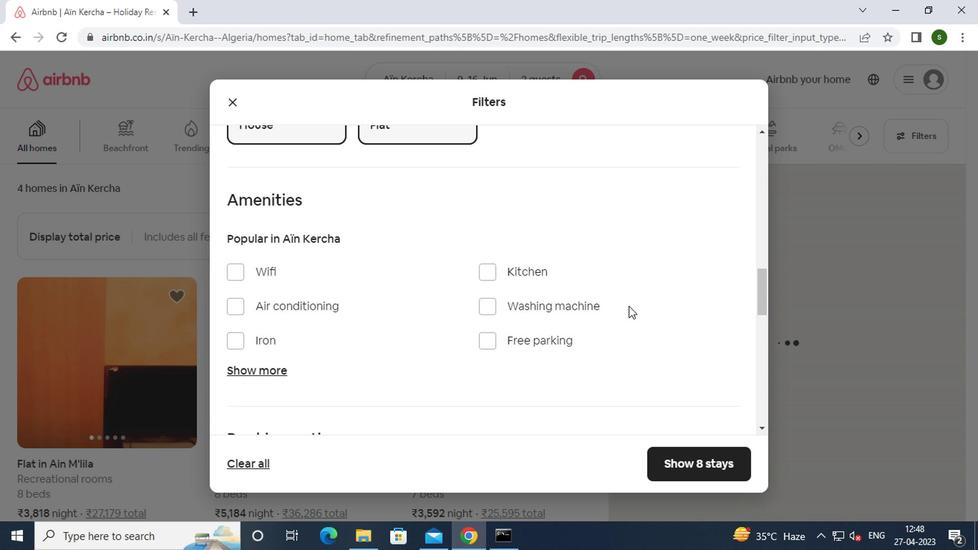 
Action: Mouse scrolled (630, 305) with delta (0, 0)
Screenshot: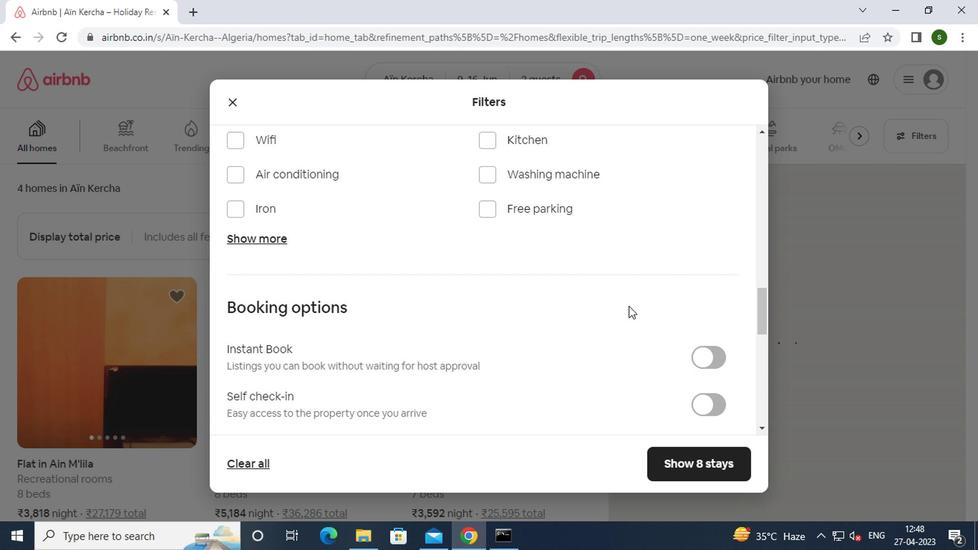 
Action: Mouse scrolled (630, 305) with delta (0, 0)
Screenshot: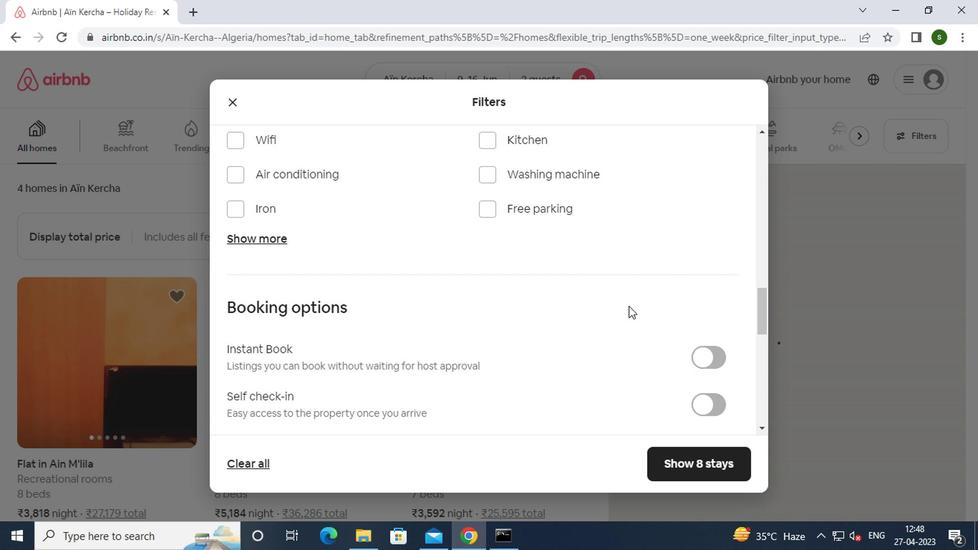 
Action: Mouse moved to (695, 262)
Screenshot: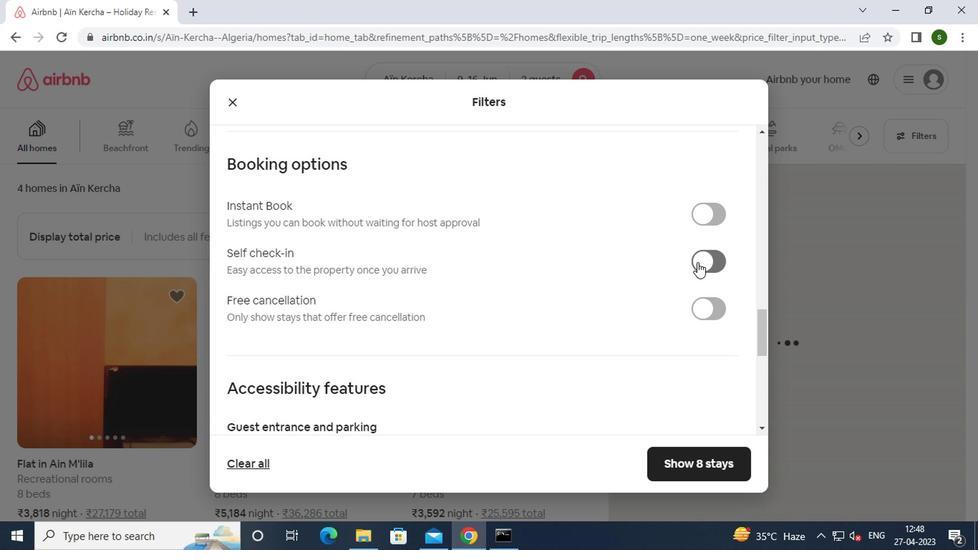 
Action: Mouse pressed left at (695, 262)
Screenshot: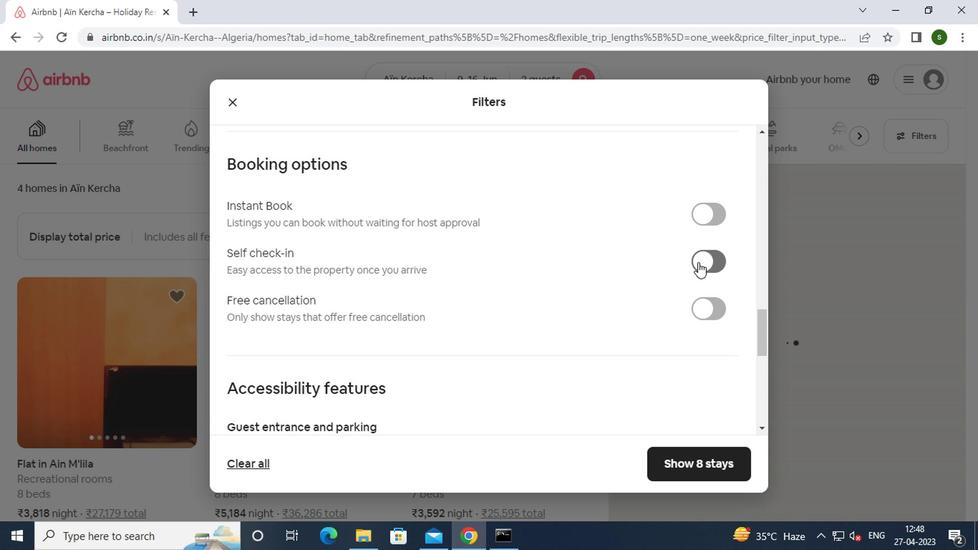 
Action: Mouse moved to (696, 465)
Screenshot: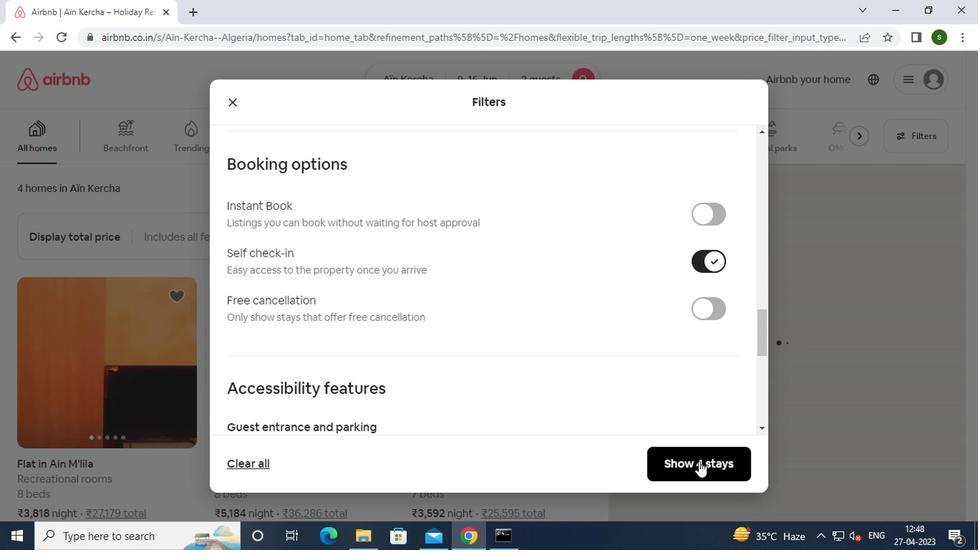 
Action: Mouse pressed left at (696, 465)
Screenshot: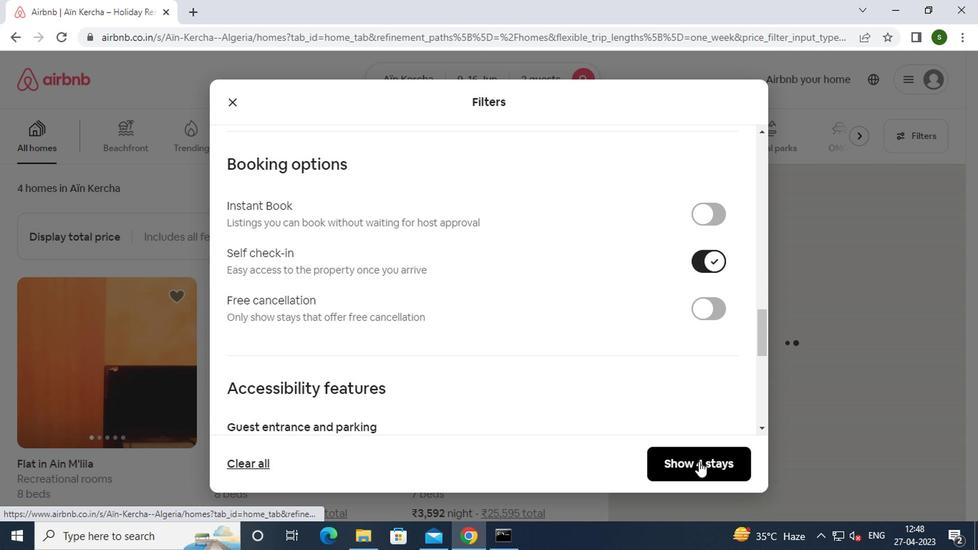 
